 Task: nan
Action: Mouse moved to (470, 125)
Screenshot: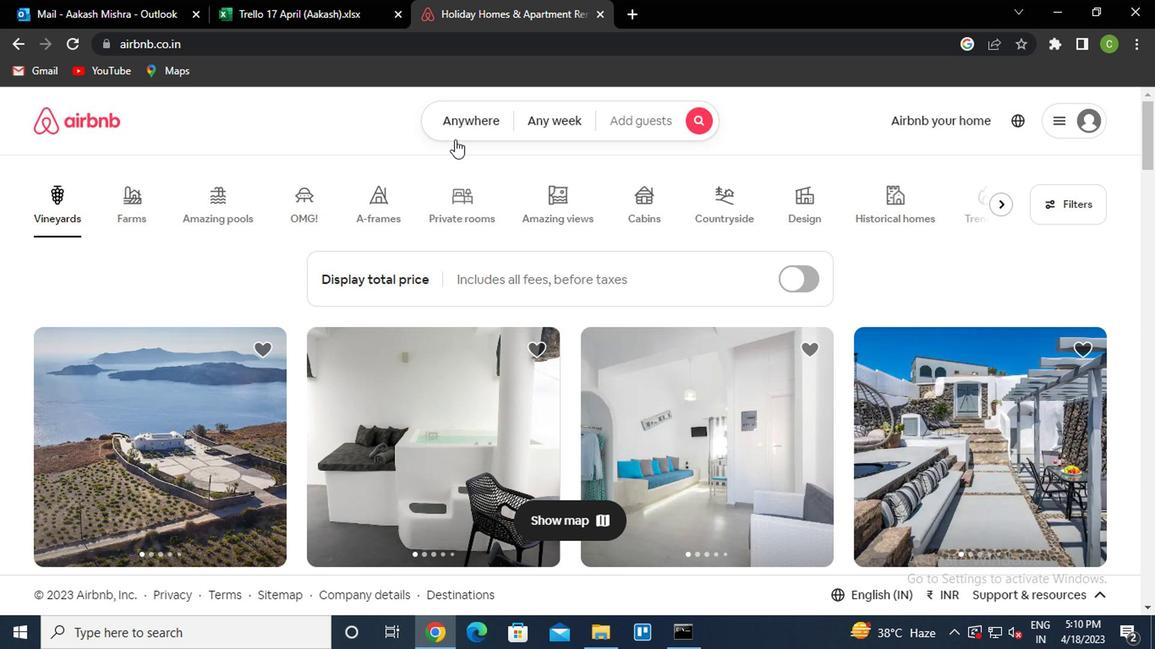 
Action: Mouse pressed left at (470, 125)
Screenshot: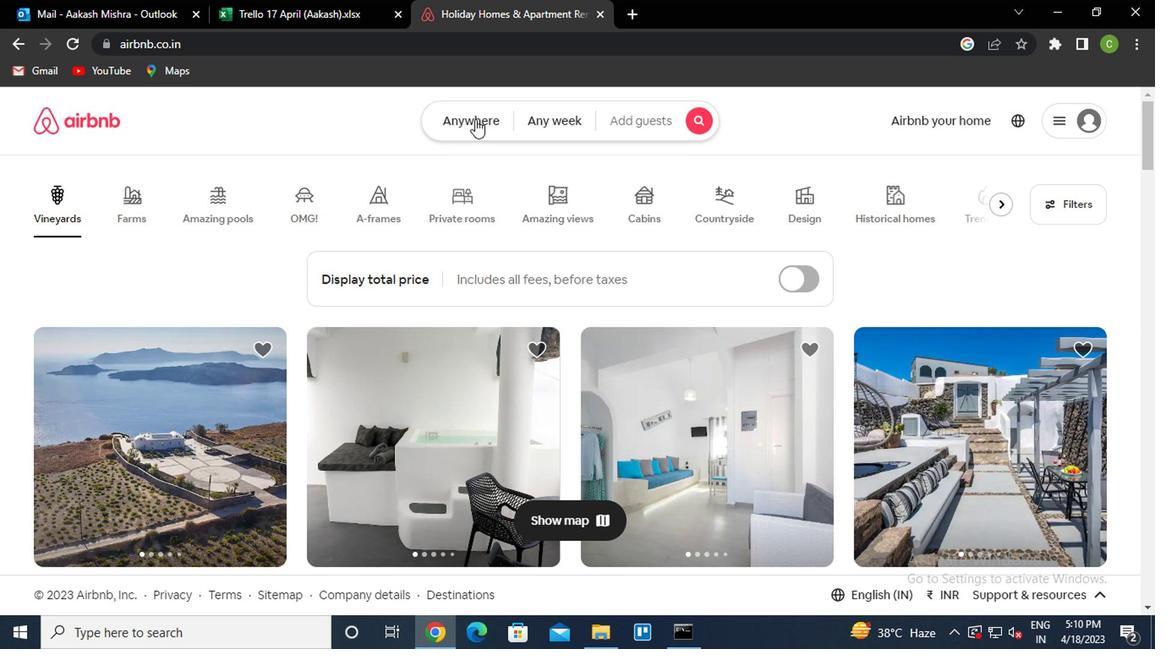 
Action: Mouse moved to (355, 194)
Screenshot: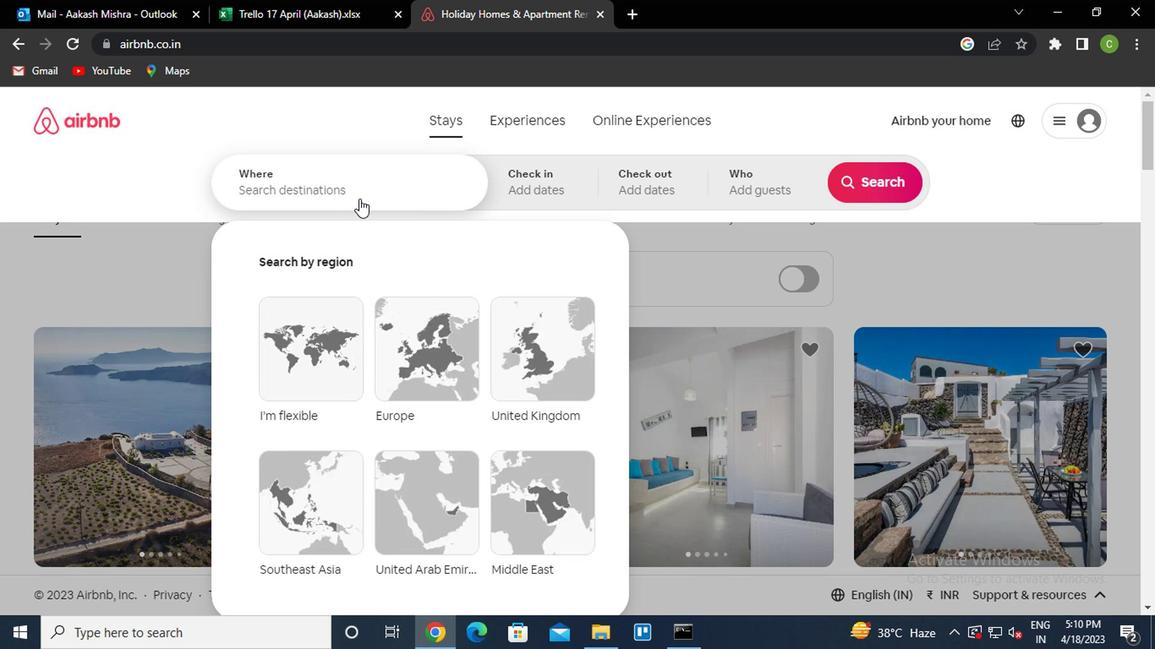 
Action: Mouse pressed left at (355, 194)
Screenshot: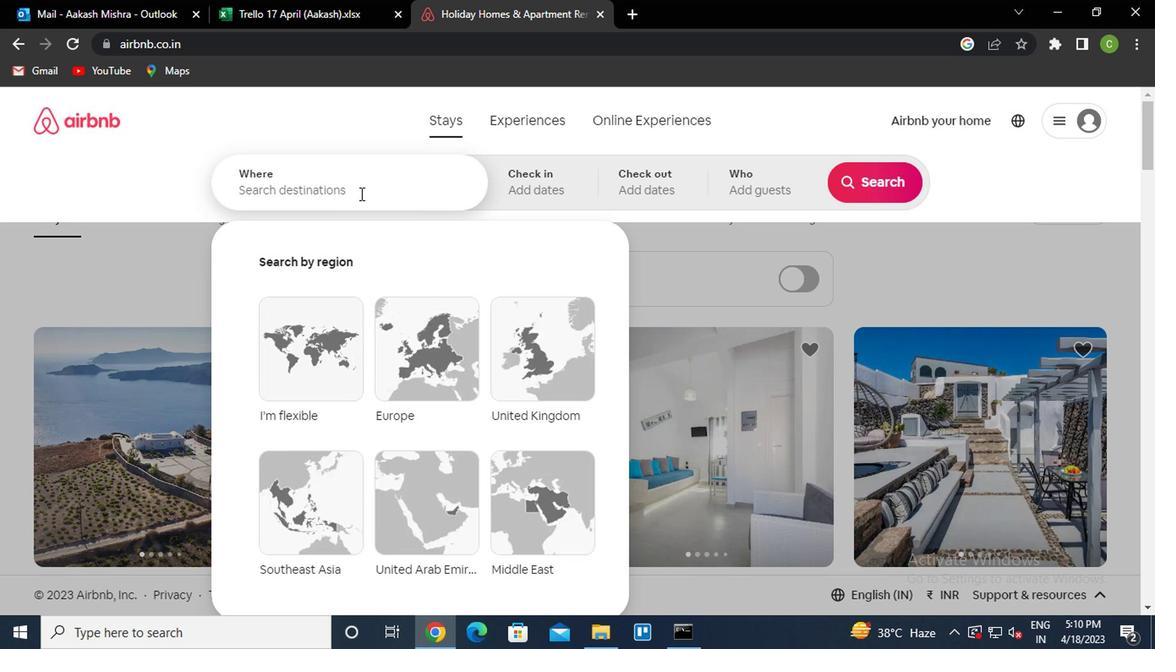 
Action: Mouse moved to (357, 198)
Screenshot: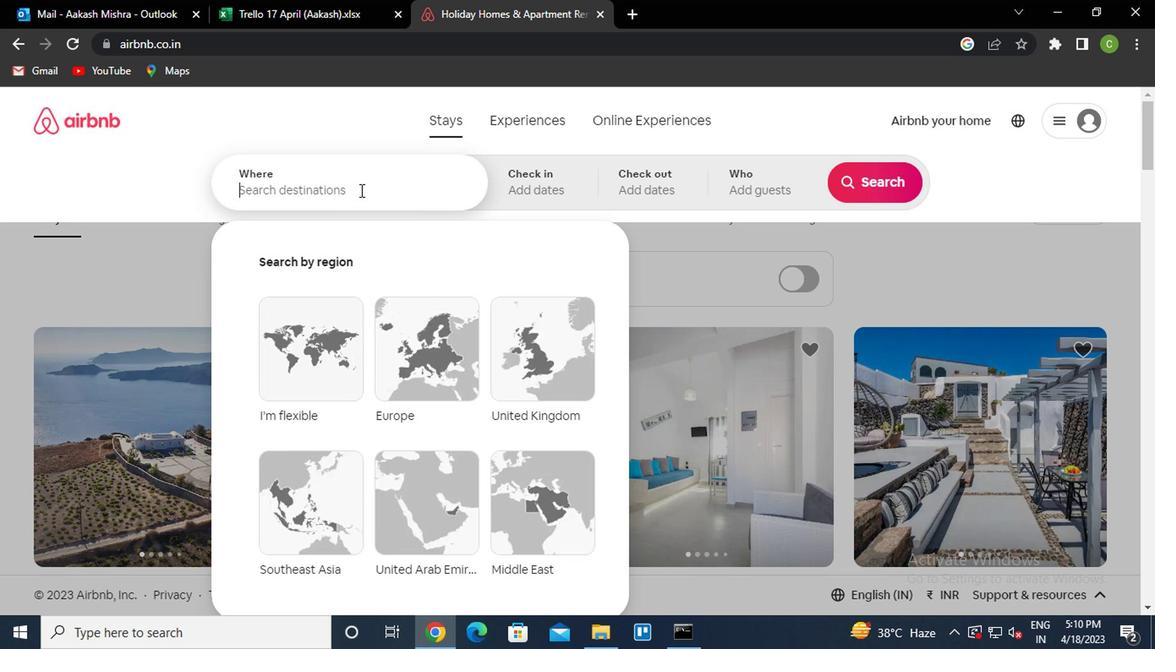 
Action: Key pressed a<Key.caps_lock>ugusto<Key.space><Key.backspace><Key.backspace><Key.backspace><Key.backspace><Key.backspace><Key.backspace><Key.backspace><Key.backspace><Key.backspace><Key.backspace><Key.backspace><Key.backspace><Key.caps_lock>b<Key.caps_lock>alsas<Key.space>brazil<Key.down><Key.enter>
Screenshot: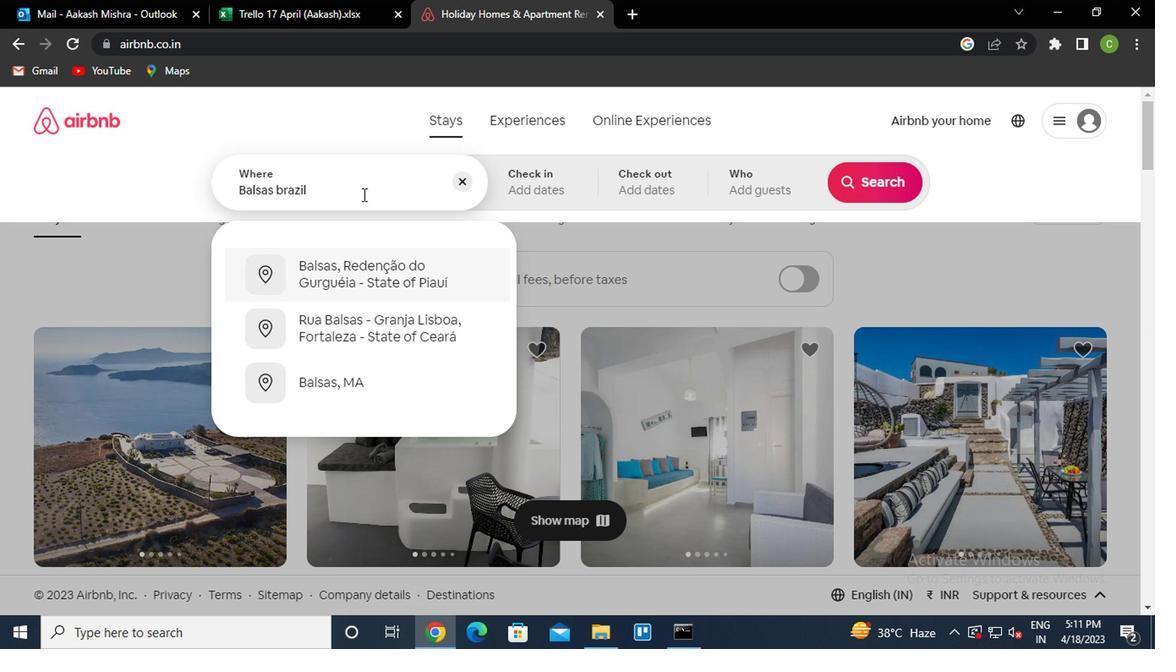 
Action: Mouse moved to (855, 316)
Screenshot: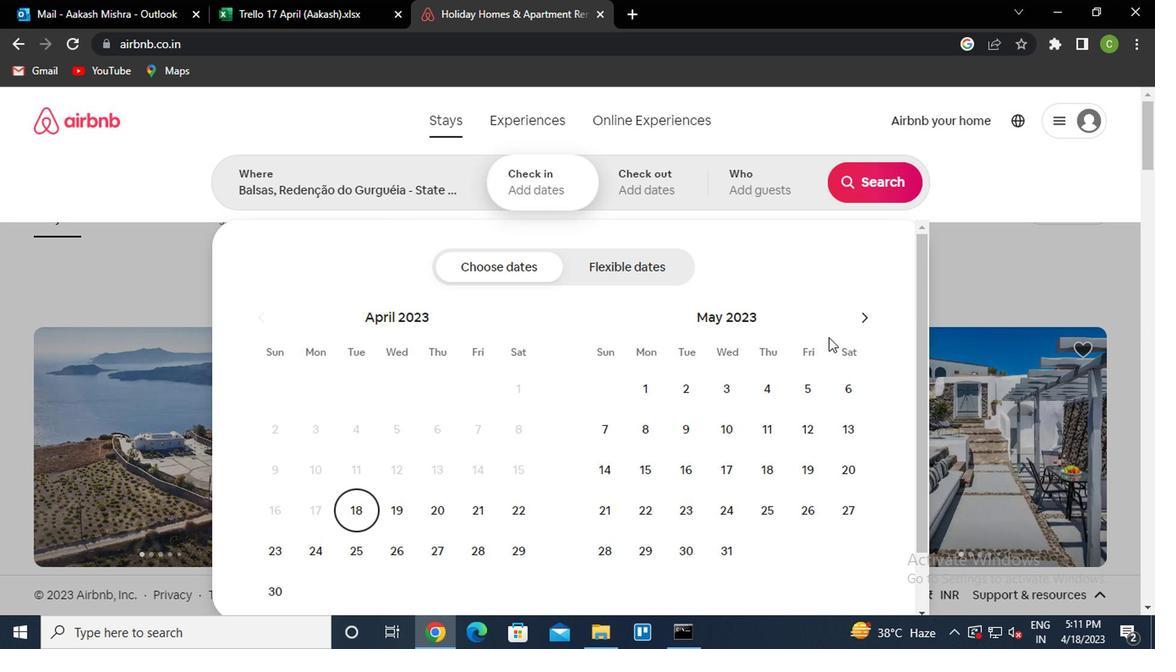 
Action: Mouse pressed left at (855, 316)
Screenshot: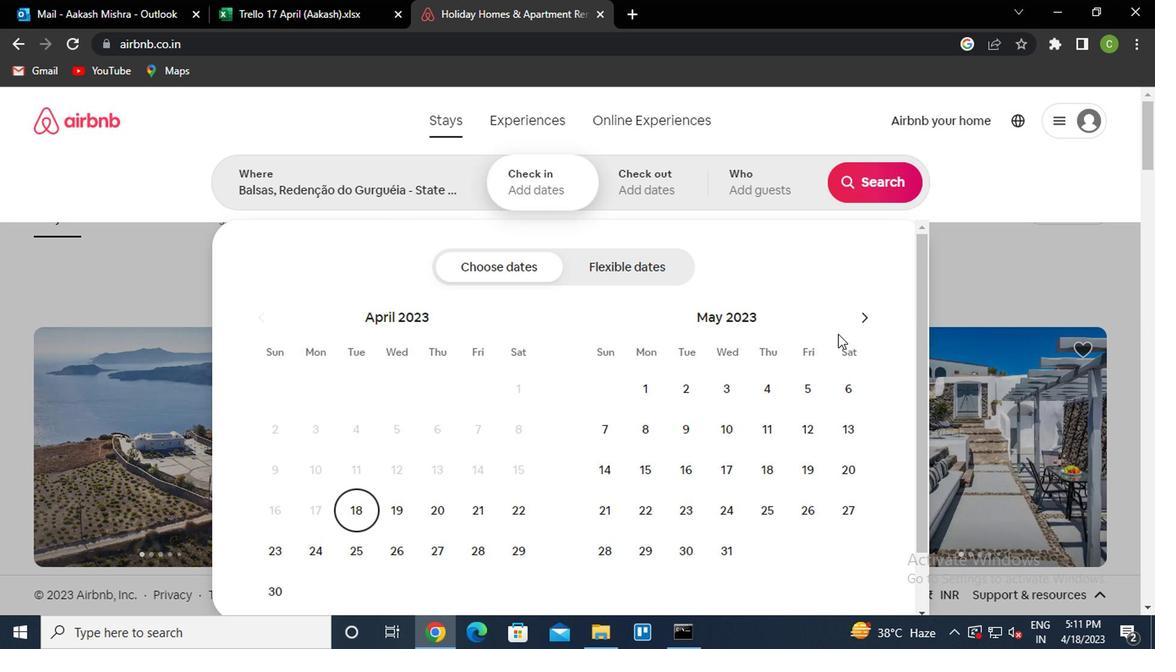 
Action: Mouse moved to (856, 315)
Screenshot: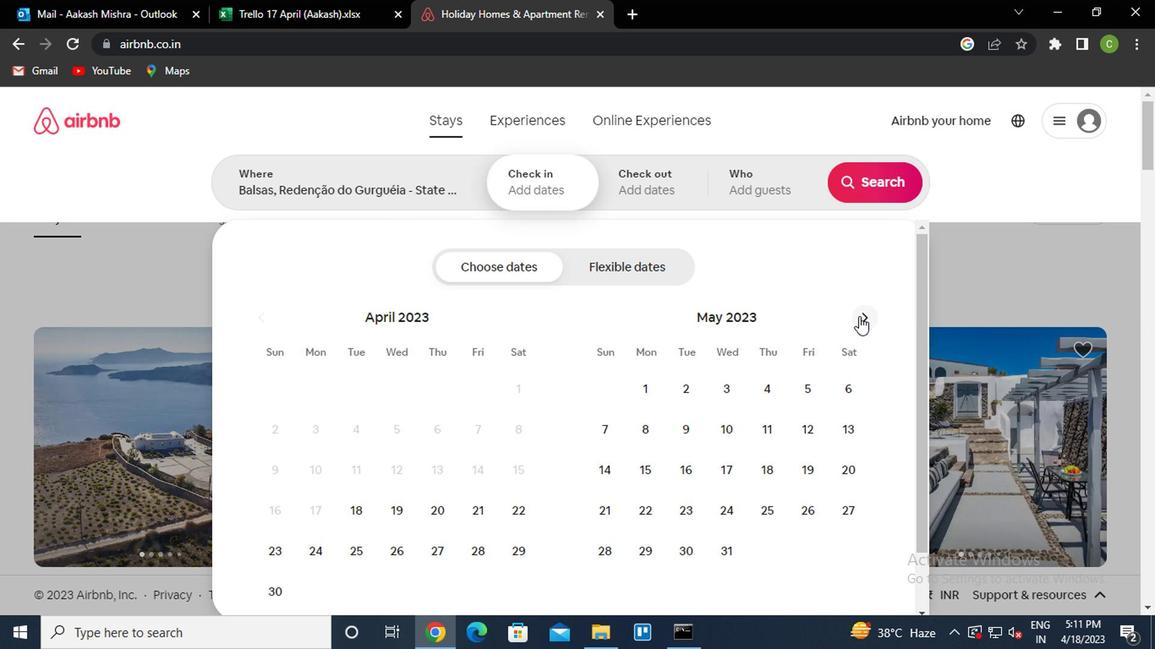 
Action: Mouse pressed left at (856, 315)
Screenshot: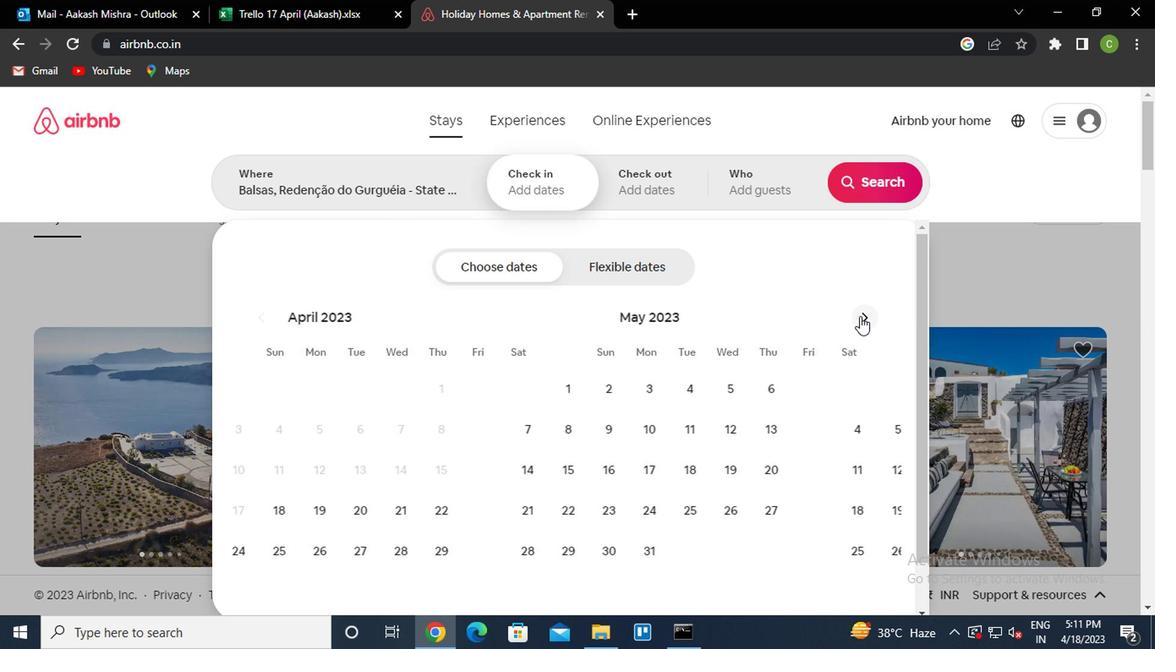 
Action: Mouse moved to (264, 317)
Screenshot: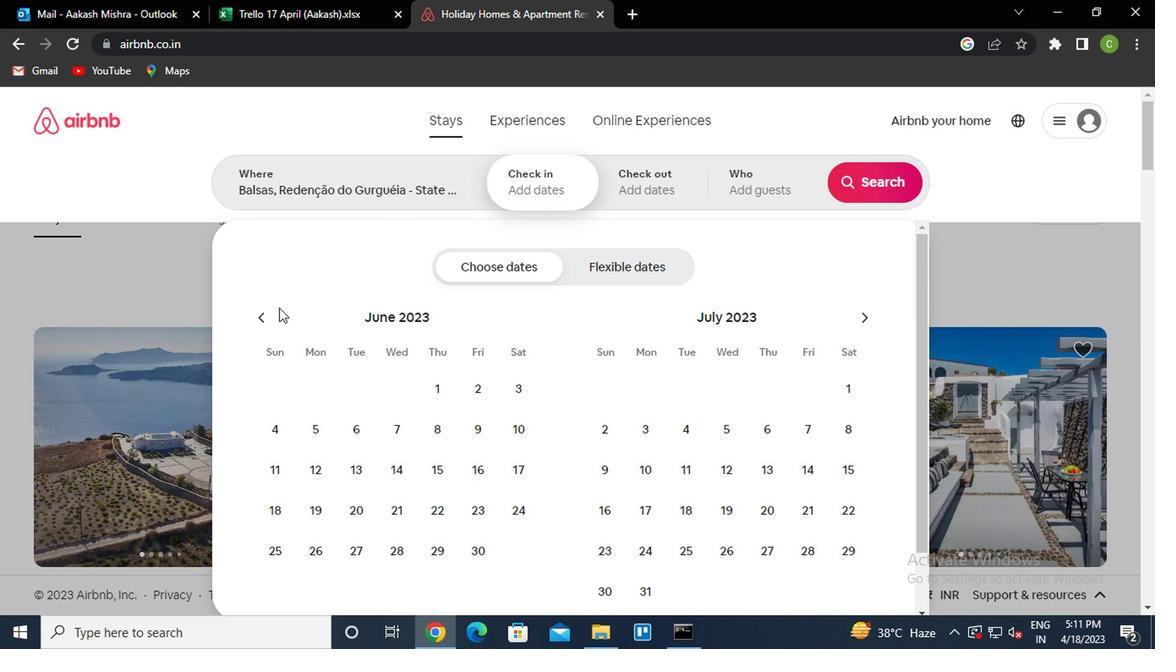 
Action: Mouse pressed left at (264, 317)
Screenshot: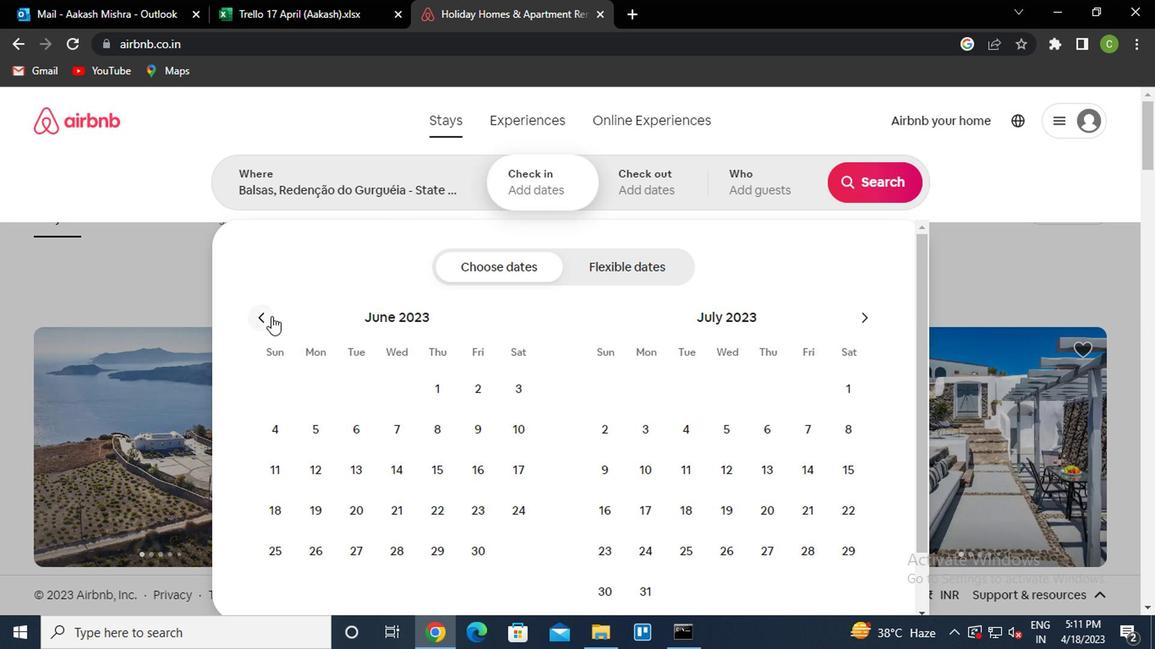 
Action: Mouse moved to (760, 388)
Screenshot: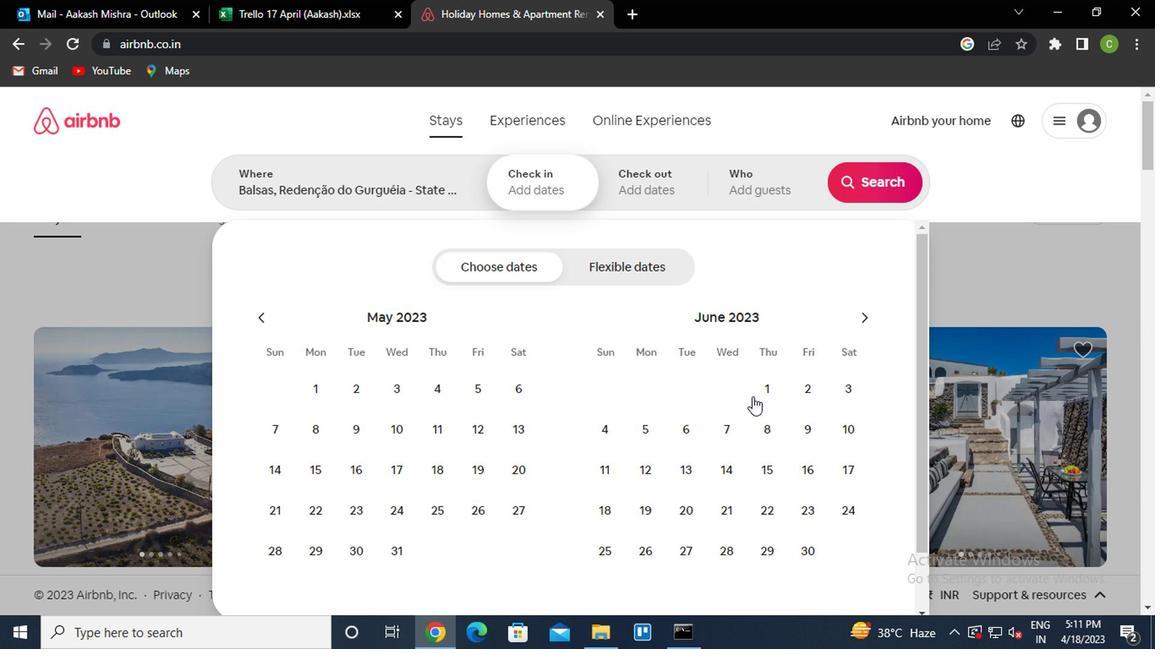 
Action: Mouse pressed left at (760, 388)
Screenshot: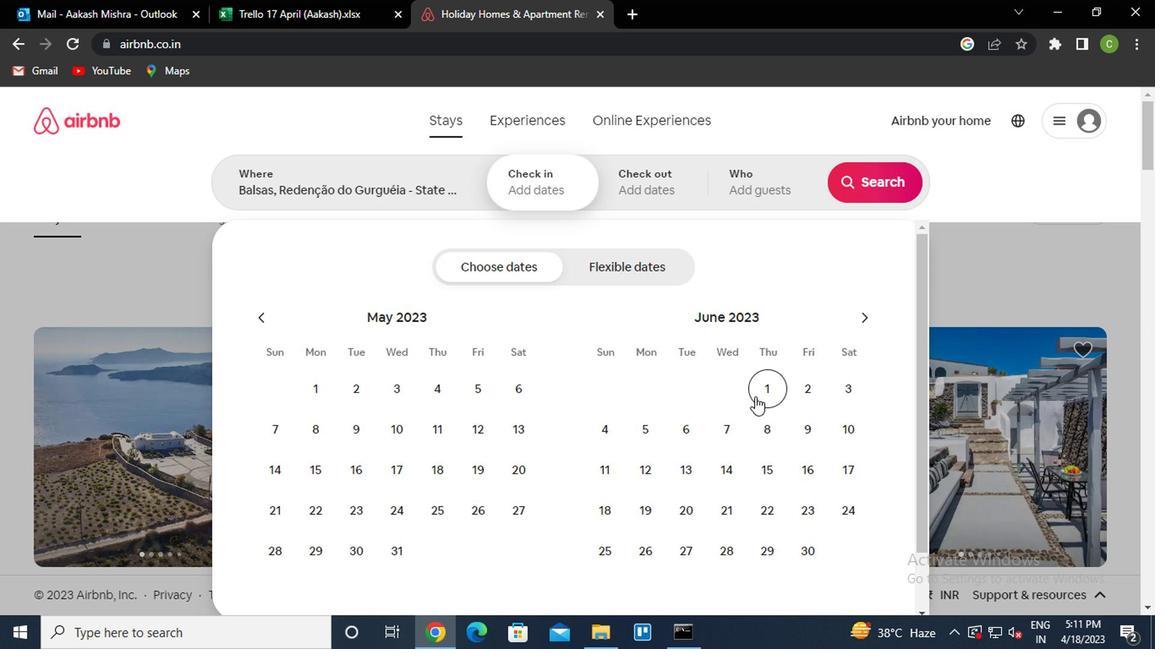 
Action: Mouse moved to (807, 428)
Screenshot: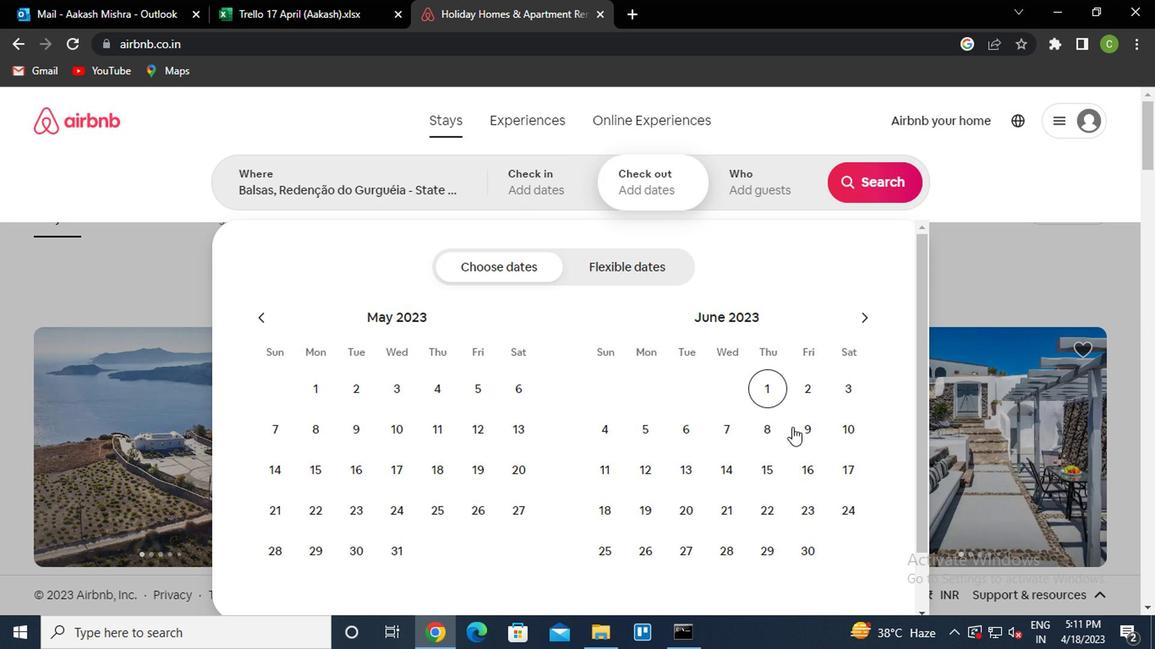 
Action: Mouse pressed left at (807, 428)
Screenshot: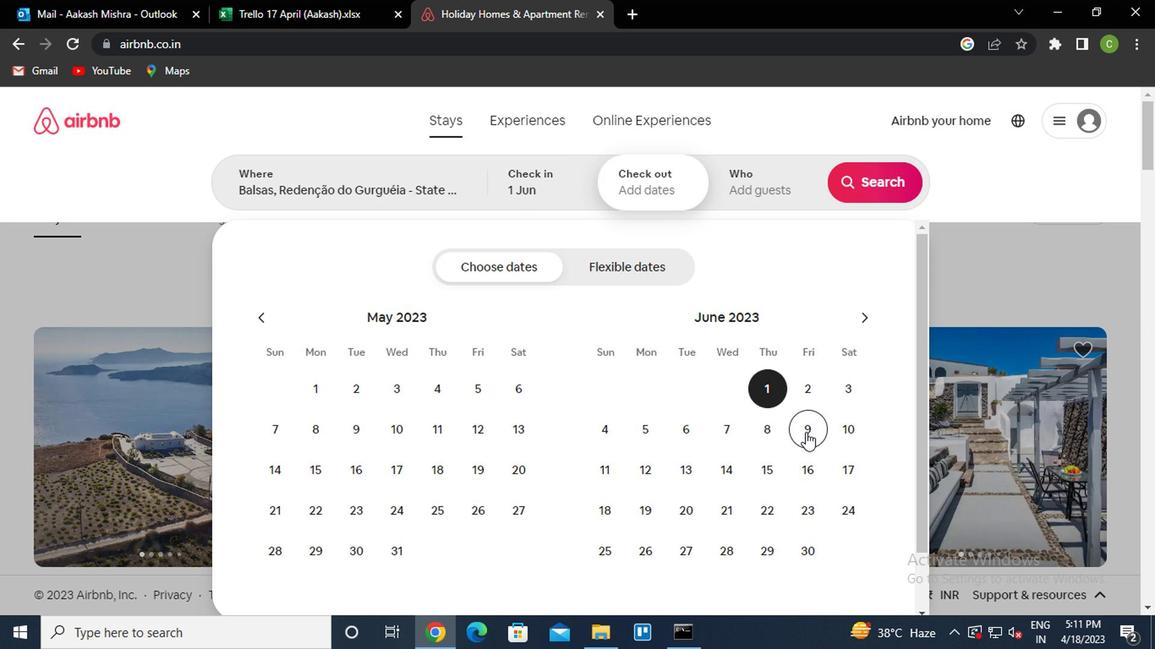 
Action: Mouse moved to (771, 191)
Screenshot: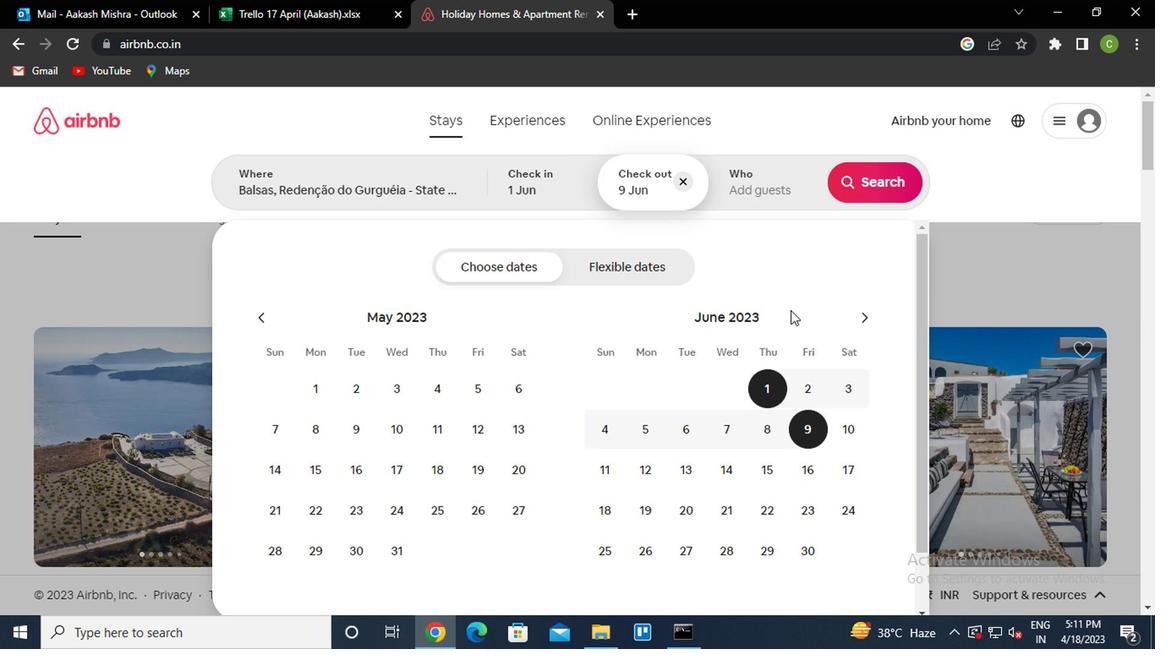 
Action: Mouse pressed left at (771, 191)
Screenshot: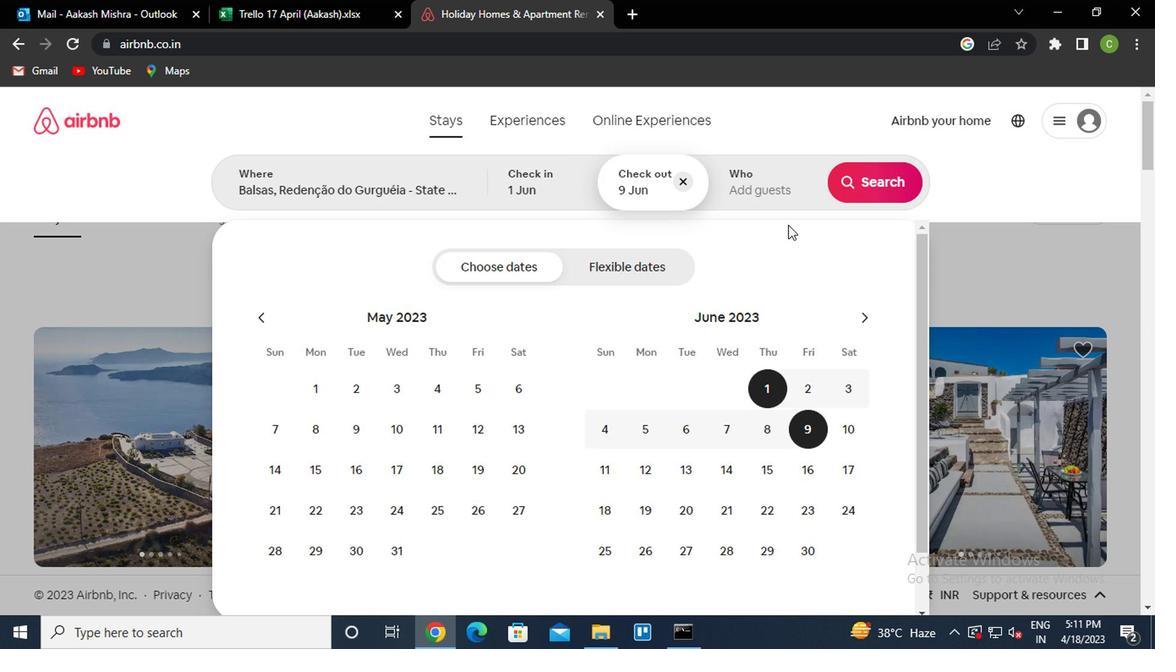 
Action: Mouse moved to (878, 276)
Screenshot: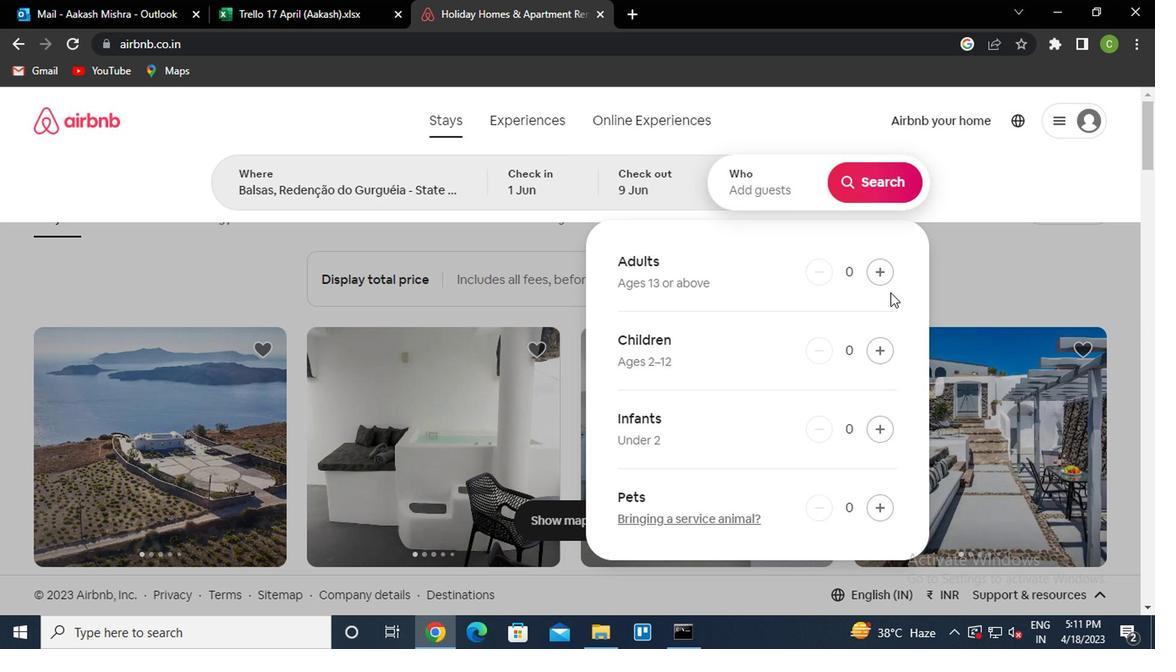 
Action: Mouse pressed left at (878, 276)
Screenshot: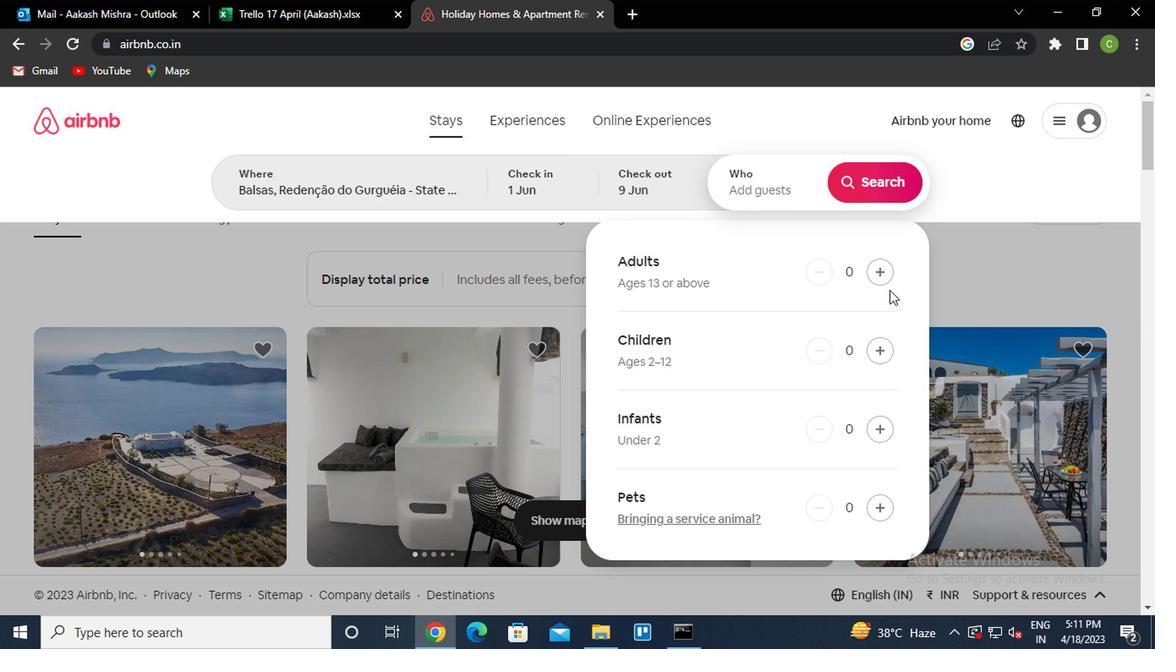 
Action: Mouse pressed left at (878, 276)
Screenshot: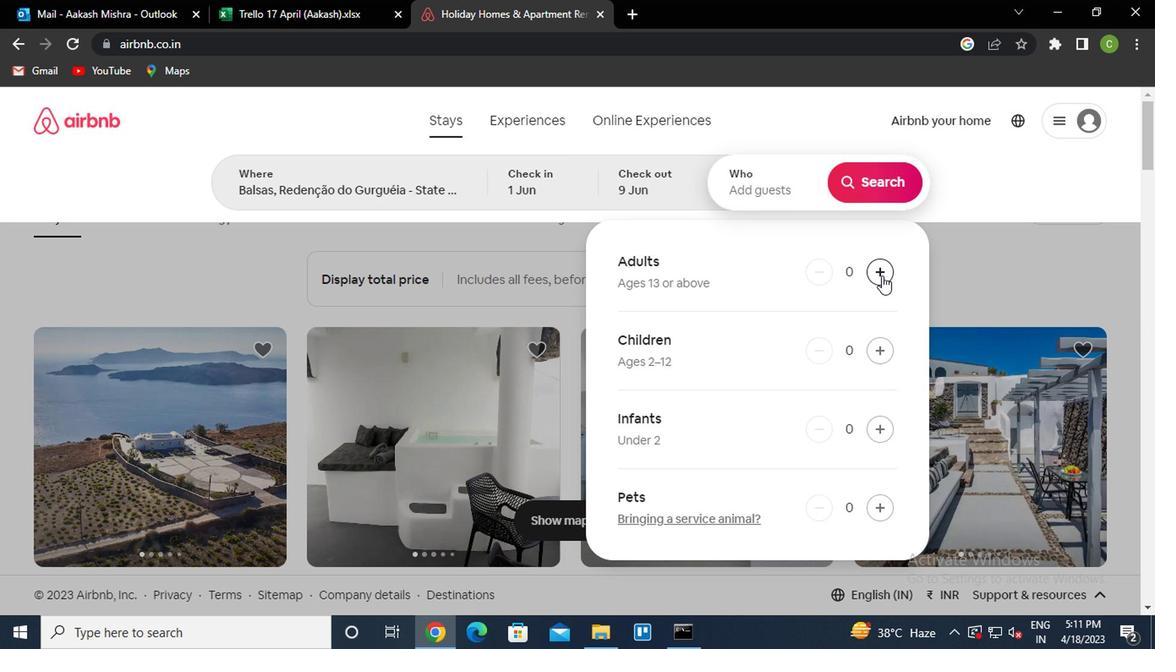 
Action: Mouse pressed left at (878, 276)
Screenshot: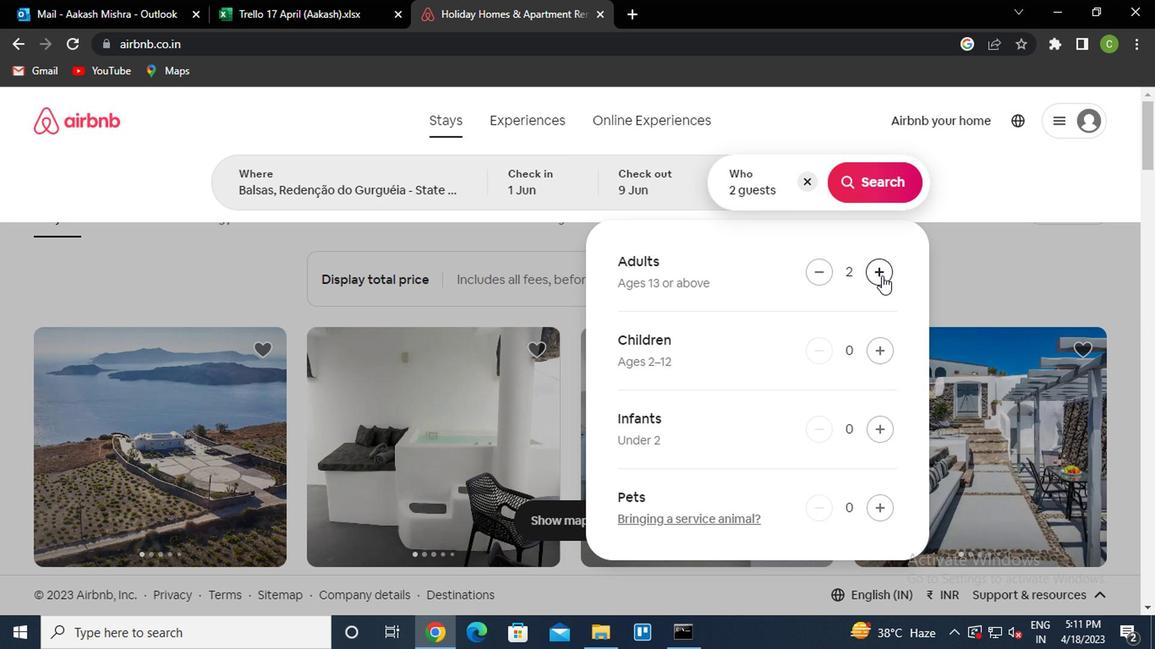 
Action: Mouse pressed left at (878, 276)
Screenshot: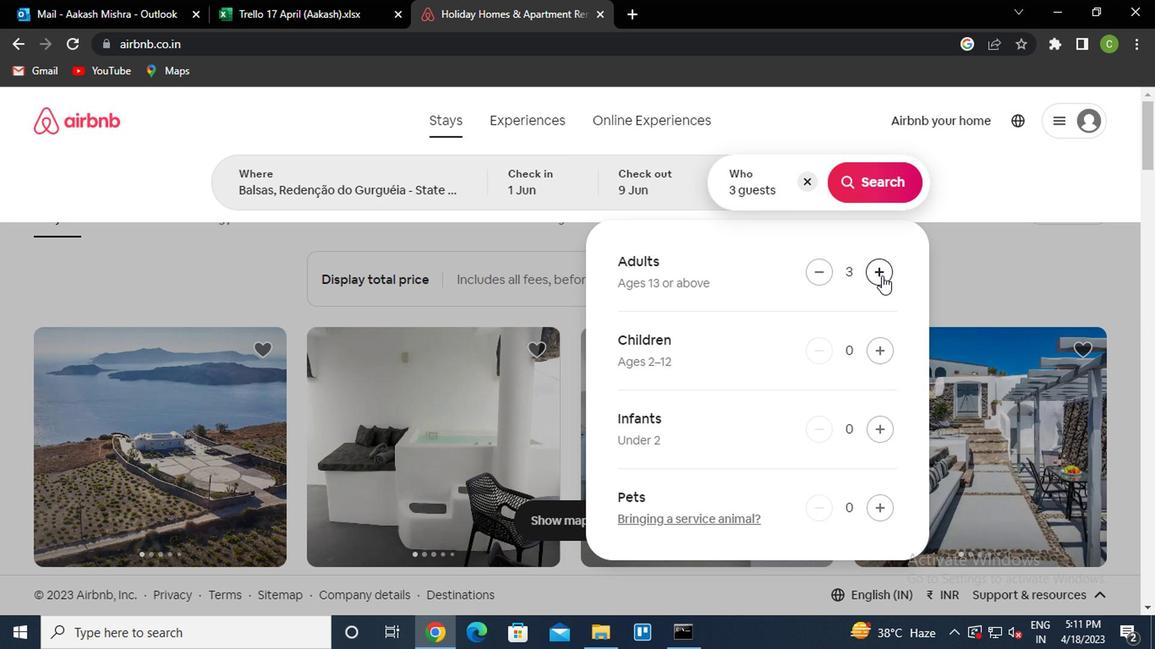 
Action: Mouse moved to (994, 279)
Screenshot: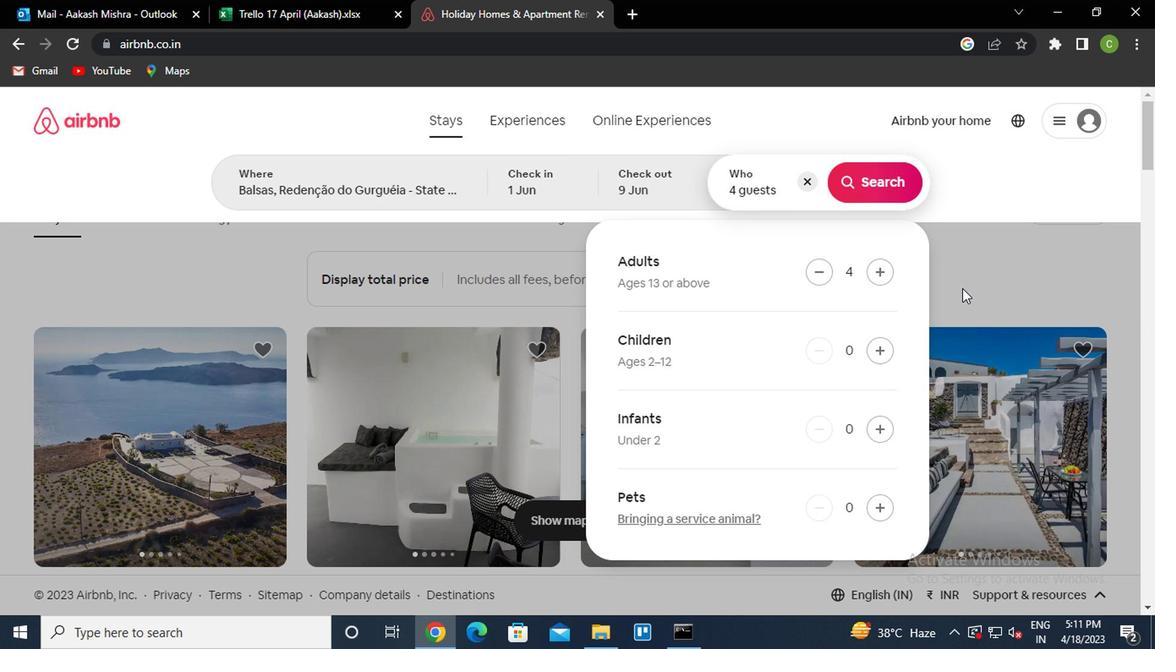 
Action: Mouse pressed left at (994, 279)
Screenshot: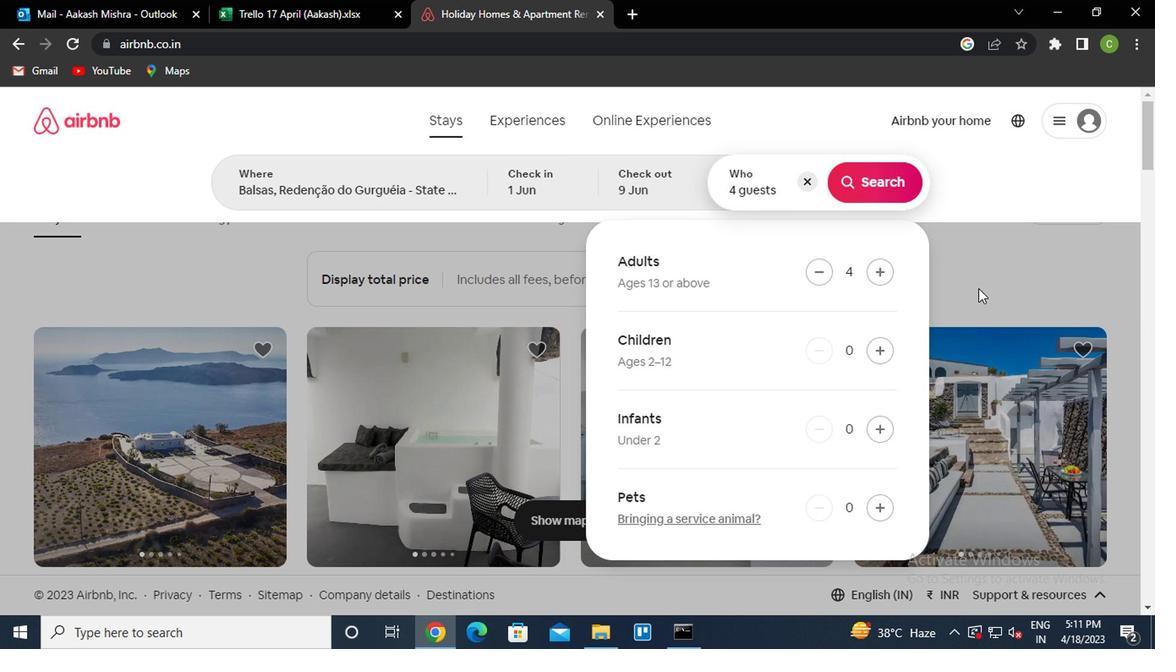 
Action: Mouse moved to (1091, 223)
Screenshot: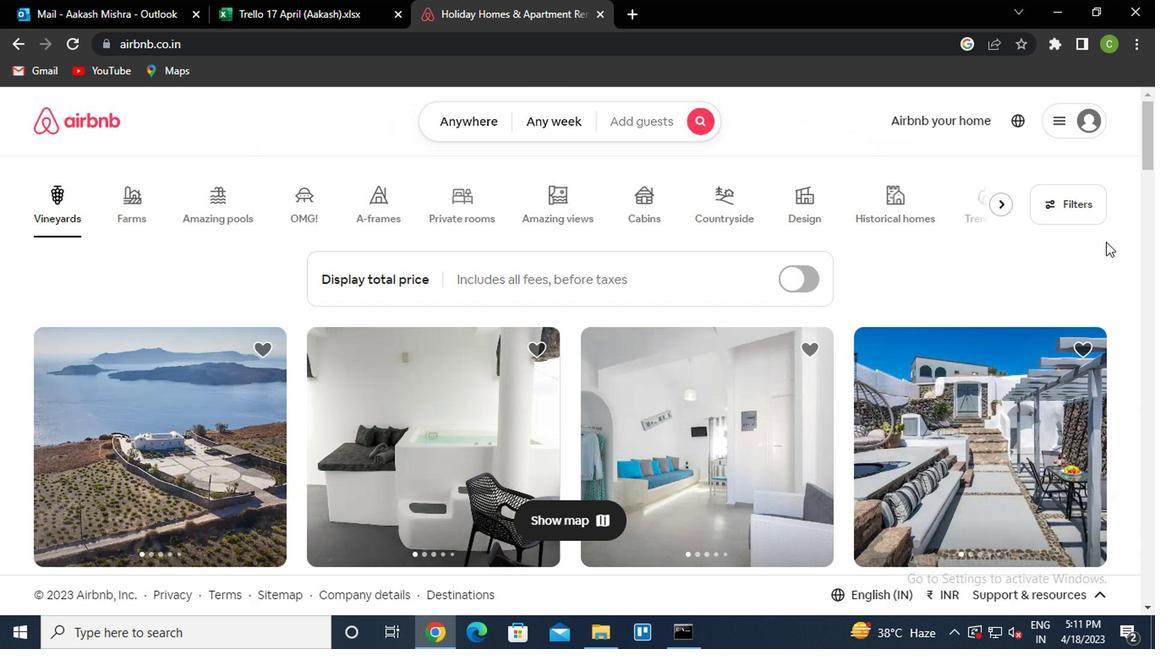 
Action: Mouse pressed left at (1091, 223)
Screenshot: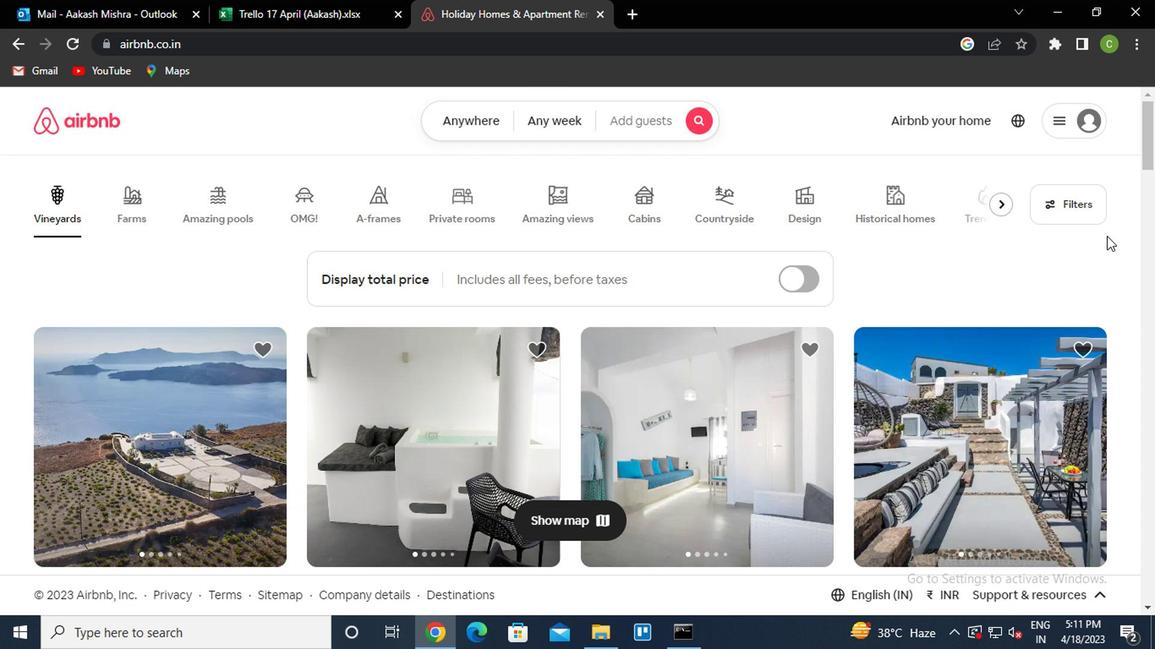 
Action: Mouse moved to (355, 402)
Screenshot: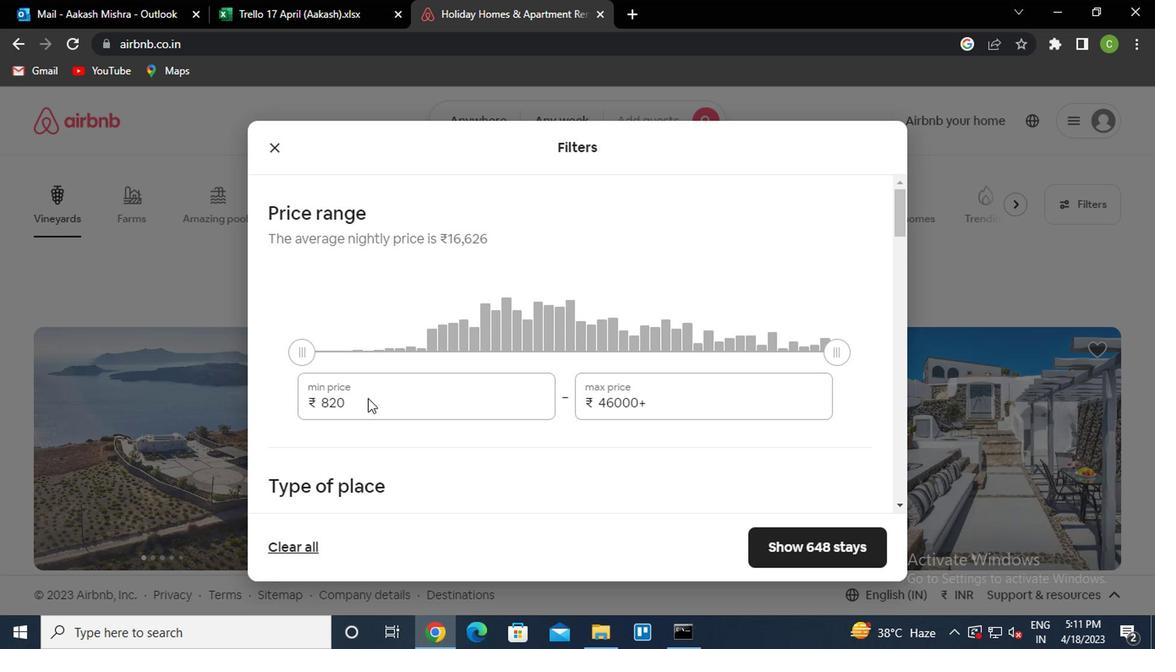 
Action: Mouse pressed left at (355, 402)
Screenshot: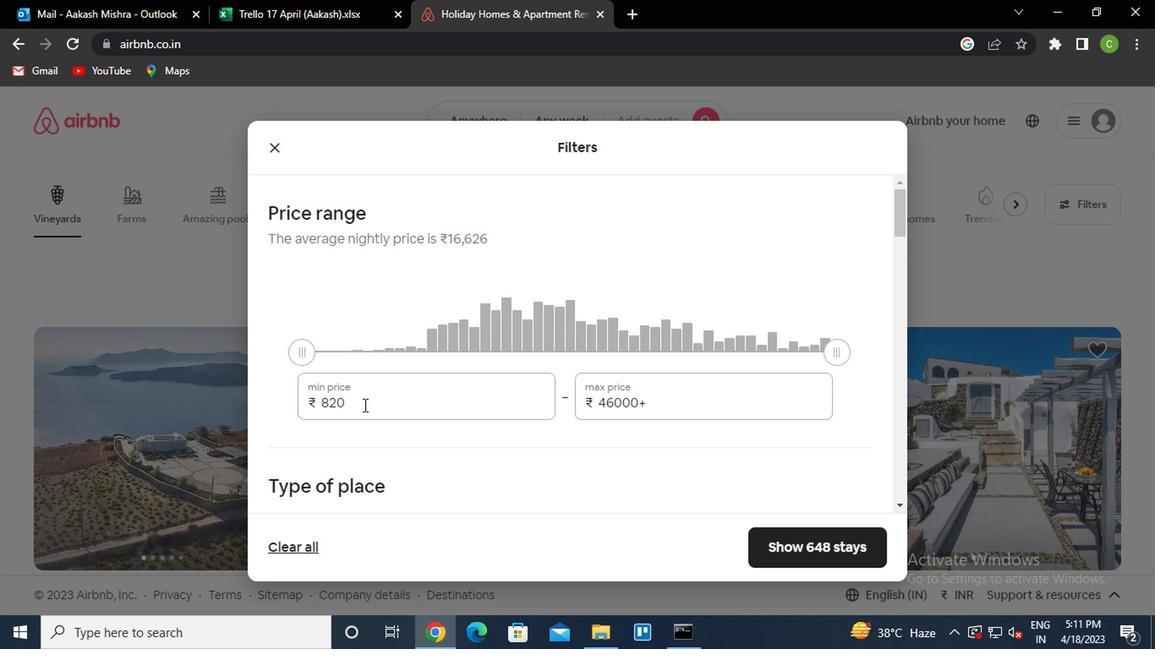 
Action: Key pressed <Key.backspace><Key.backspace><Key.backspace><Key.backspace>6000<Key.tab>12000<Key.backspace><Key.backspace><Key.backspace><Key.backspace><Key.backspace><Key.backspace><Key.backspace><Key.backspace><Key.backspace><Key.backspace><Key.backspace><Key.backspace><Key.backspace><Key.backspace><Key.backspace><Key.backspace><Key.backspace>12000
Screenshot: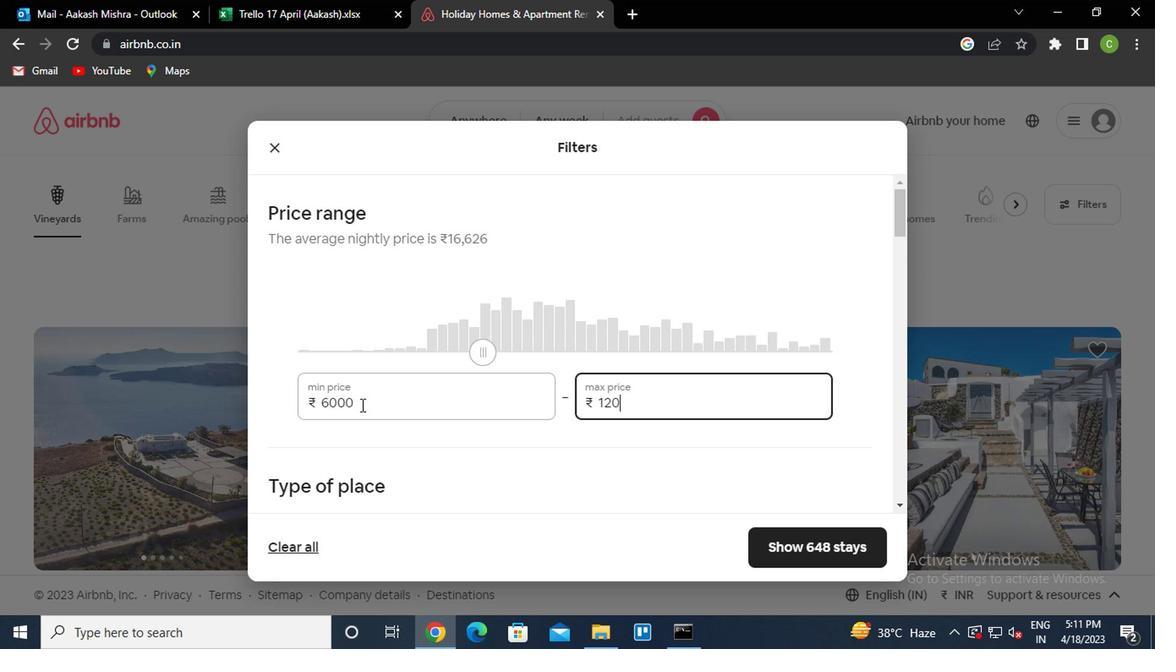 
Action: Mouse moved to (404, 453)
Screenshot: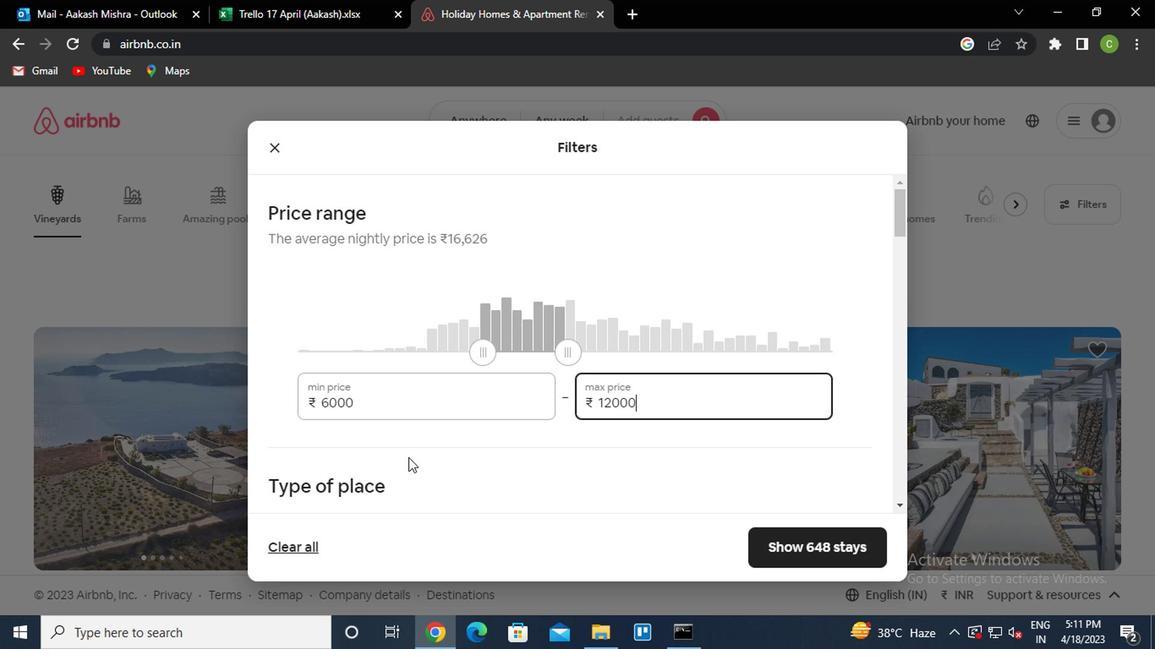 
Action: Mouse scrolled (404, 452) with delta (0, 0)
Screenshot: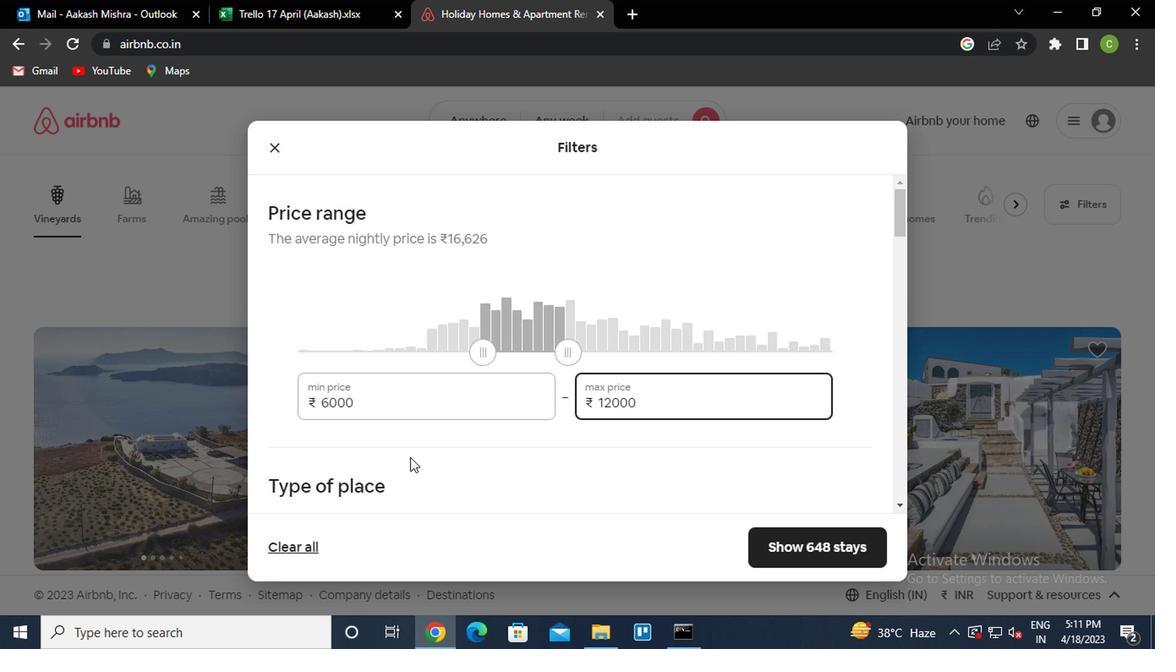 
Action: Mouse scrolled (404, 452) with delta (0, 0)
Screenshot: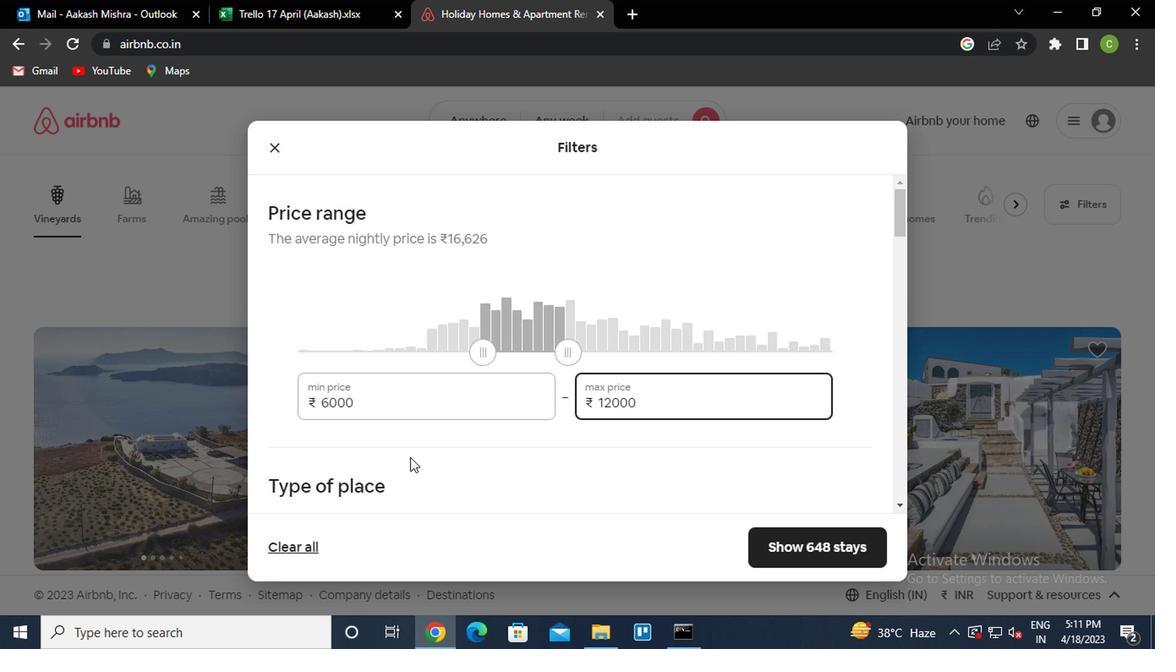 
Action: Mouse moved to (400, 457)
Screenshot: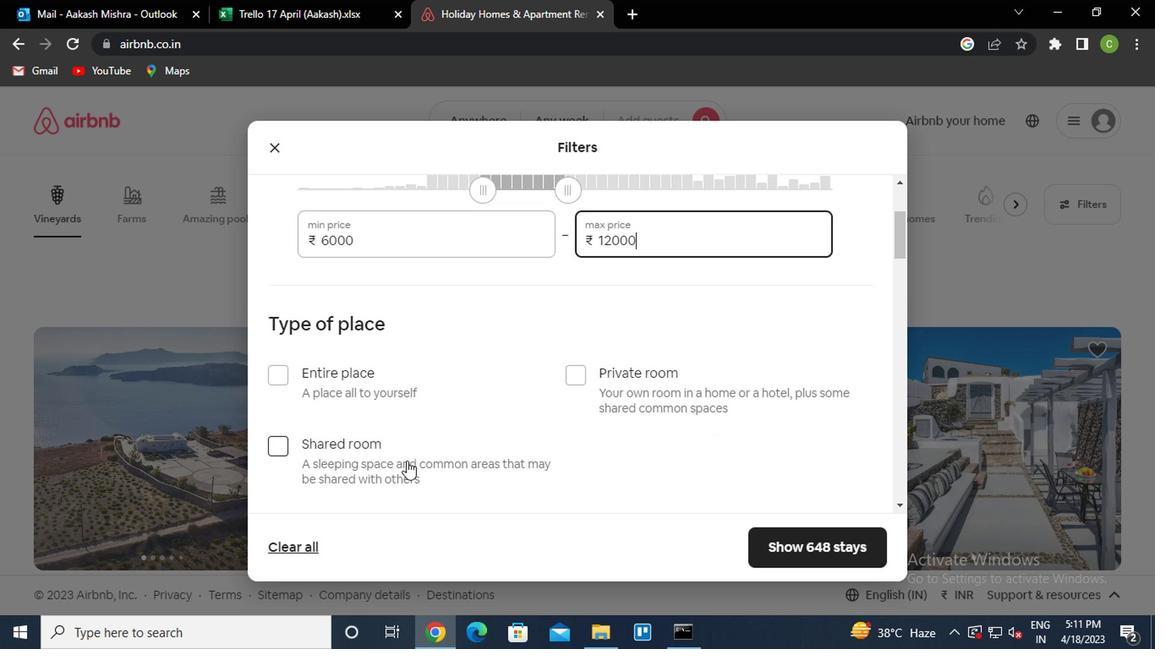 
Action: Mouse scrolled (400, 456) with delta (0, 0)
Screenshot: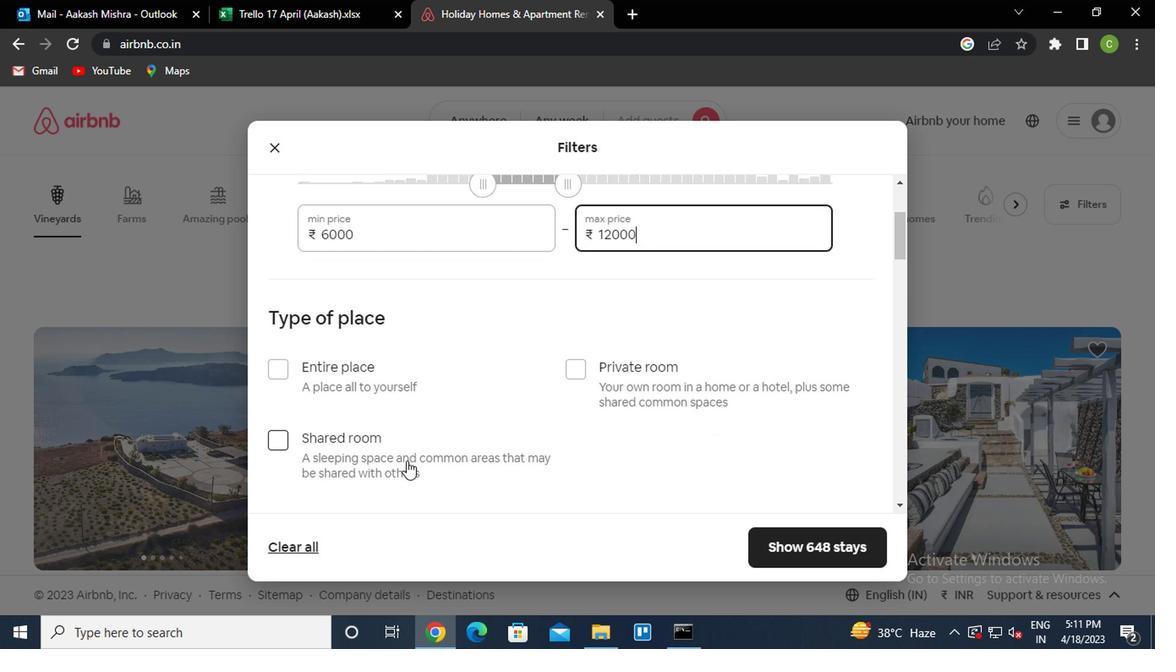 
Action: Mouse moved to (348, 301)
Screenshot: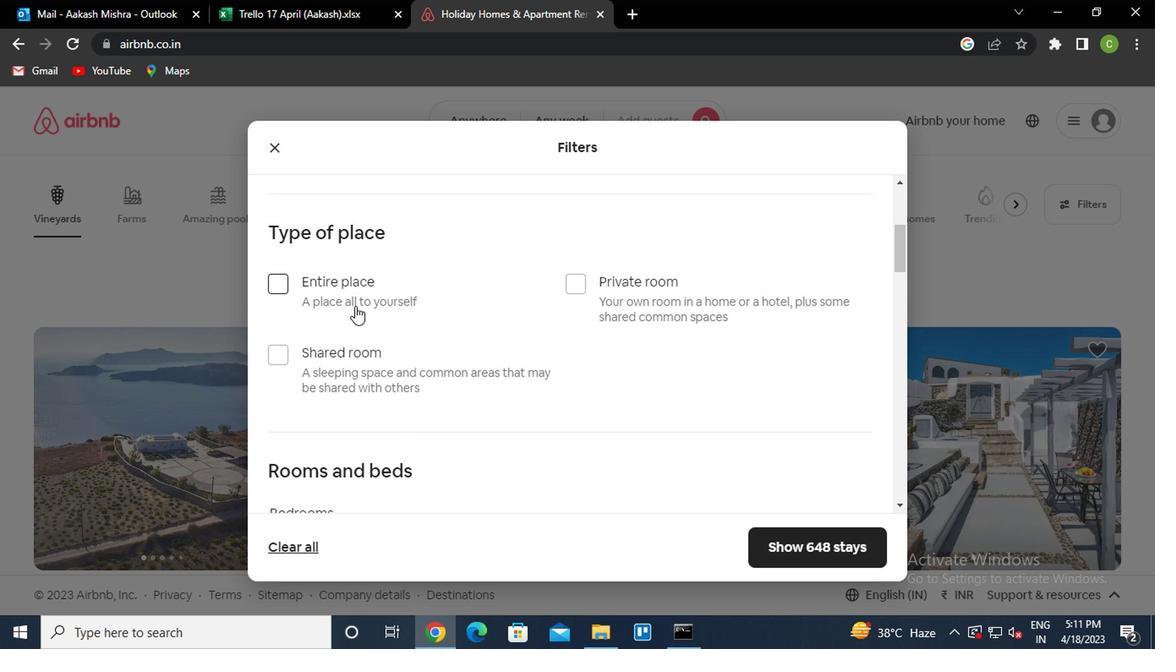 
Action: Mouse pressed left at (348, 301)
Screenshot: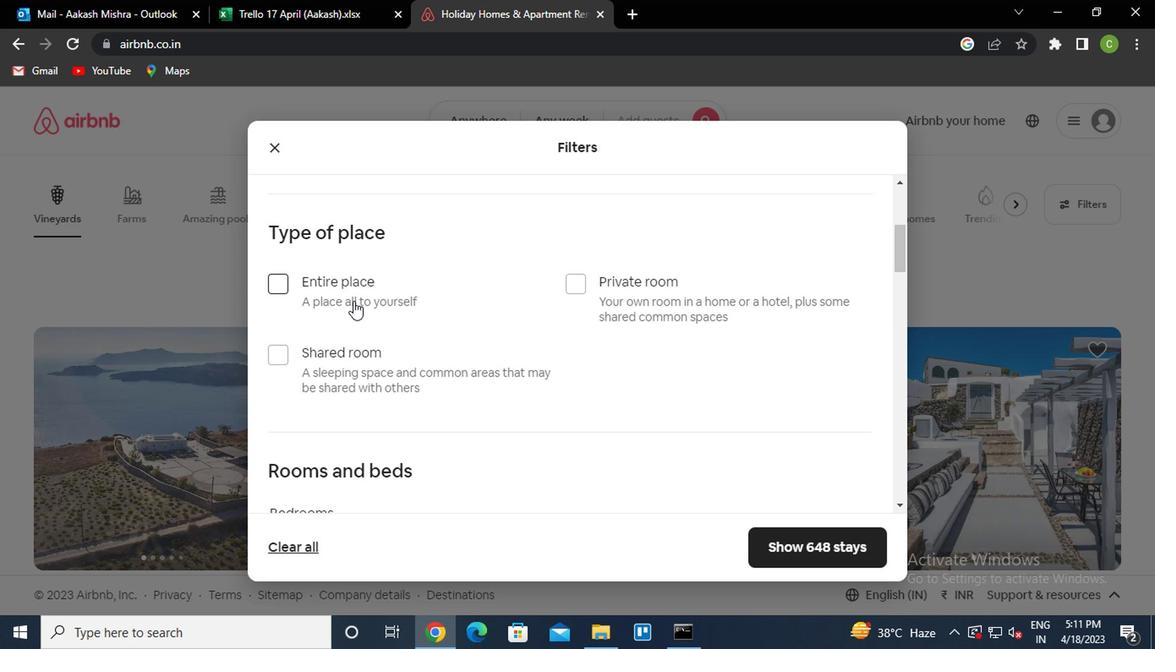 
Action: Mouse moved to (385, 419)
Screenshot: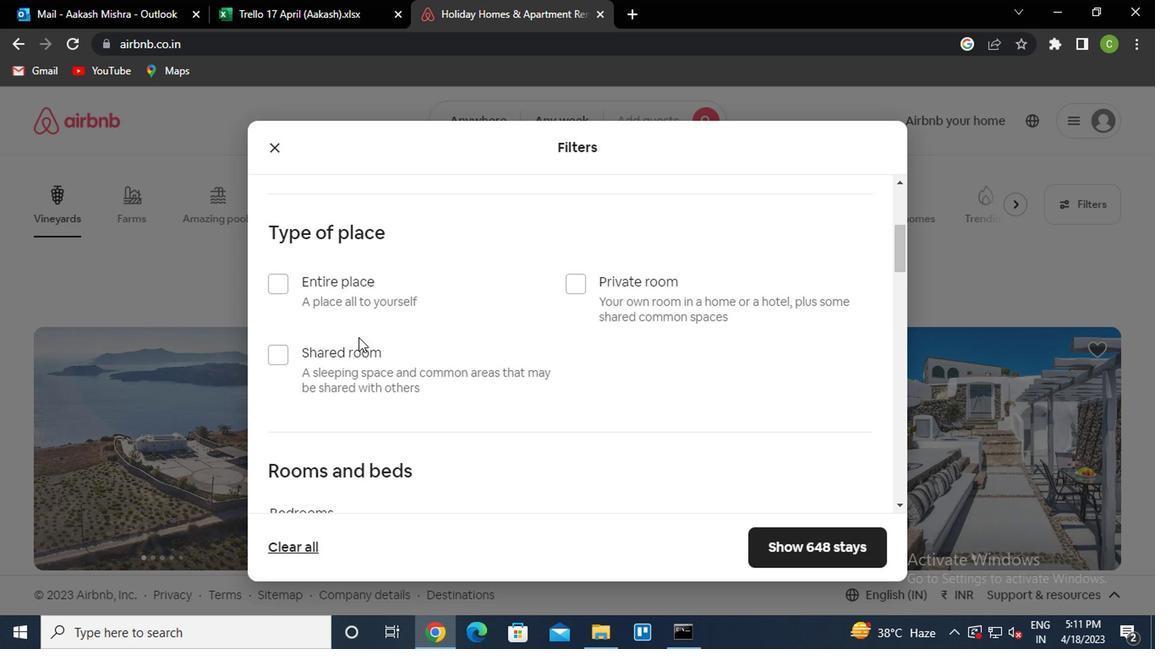 
Action: Mouse scrolled (385, 418) with delta (0, 0)
Screenshot: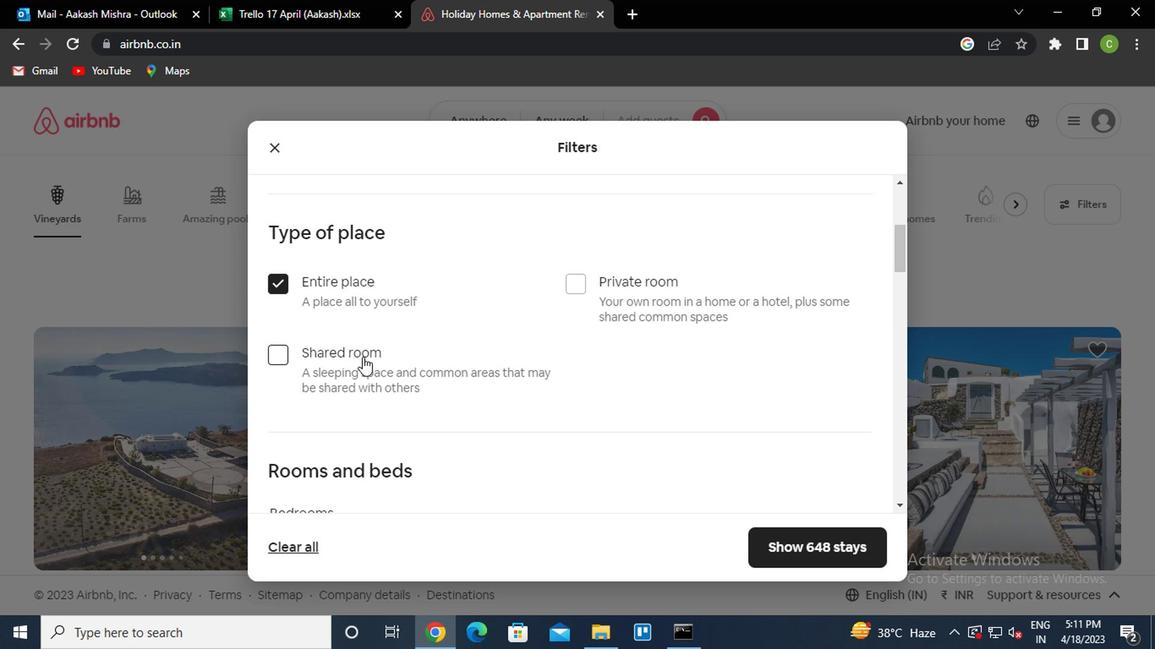 
Action: Mouse scrolled (385, 418) with delta (0, 0)
Screenshot: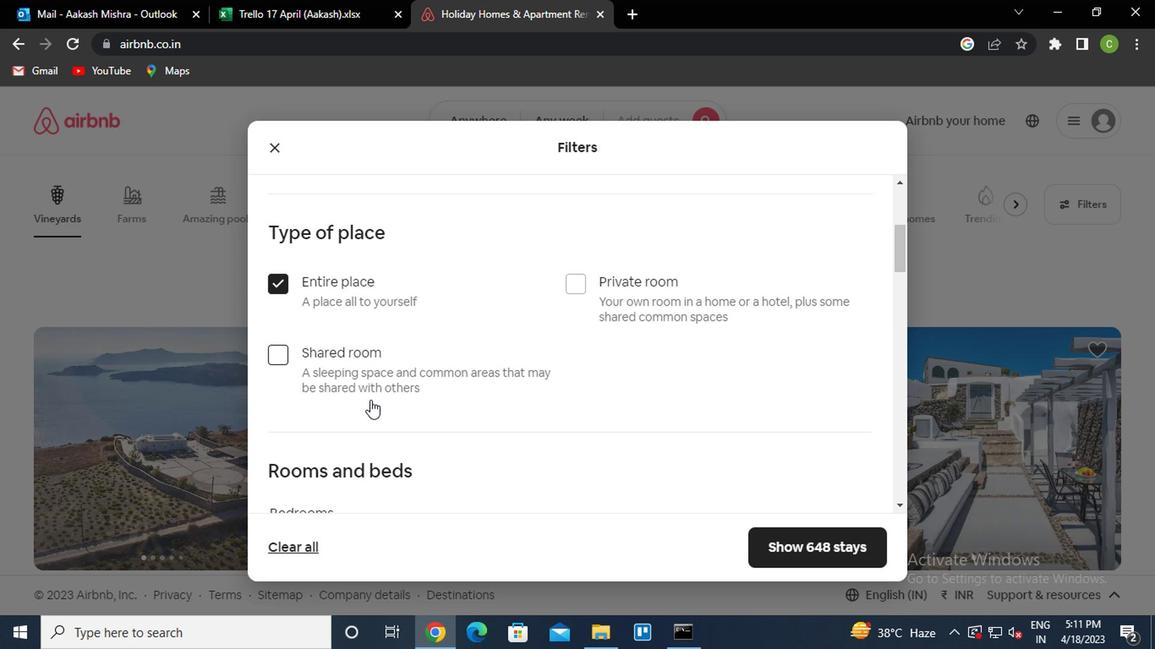 
Action: Mouse moved to (417, 391)
Screenshot: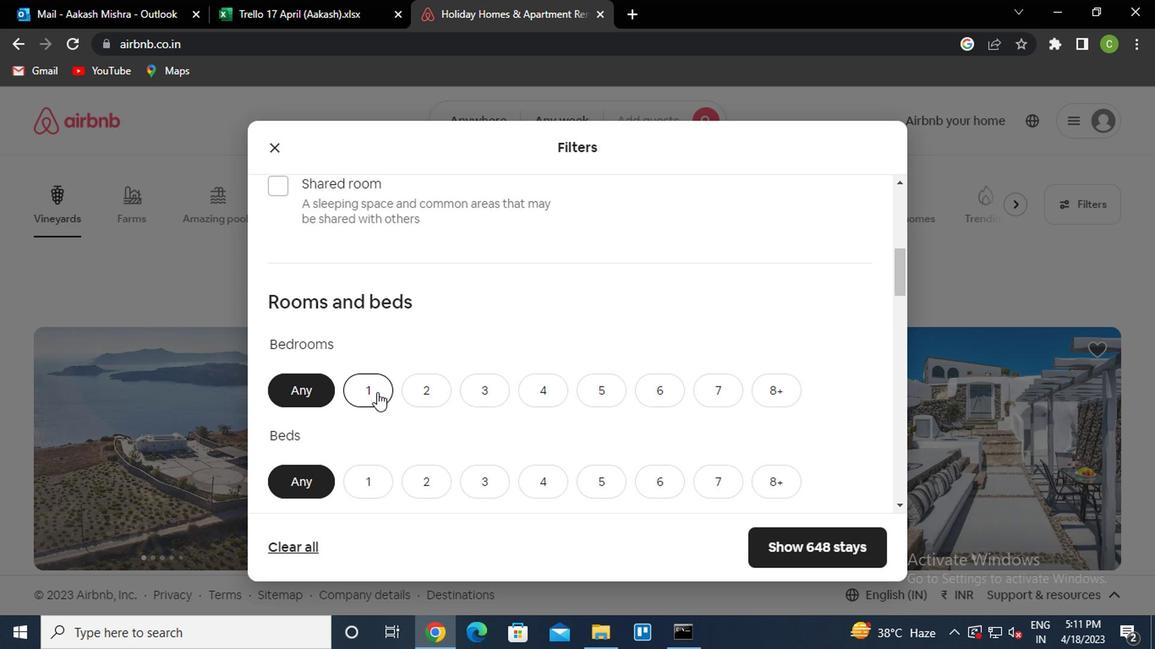 
Action: Mouse pressed left at (417, 391)
Screenshot: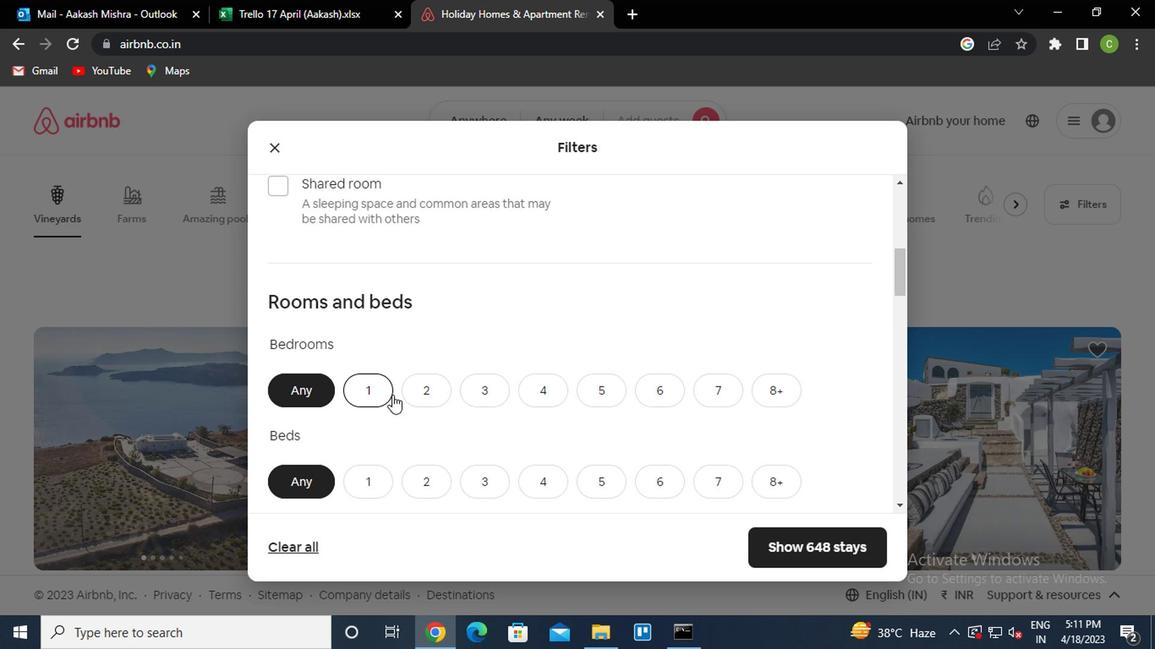 
Action: Mouse scrolled (417, 391) with delta (0, 0)
Screenshot: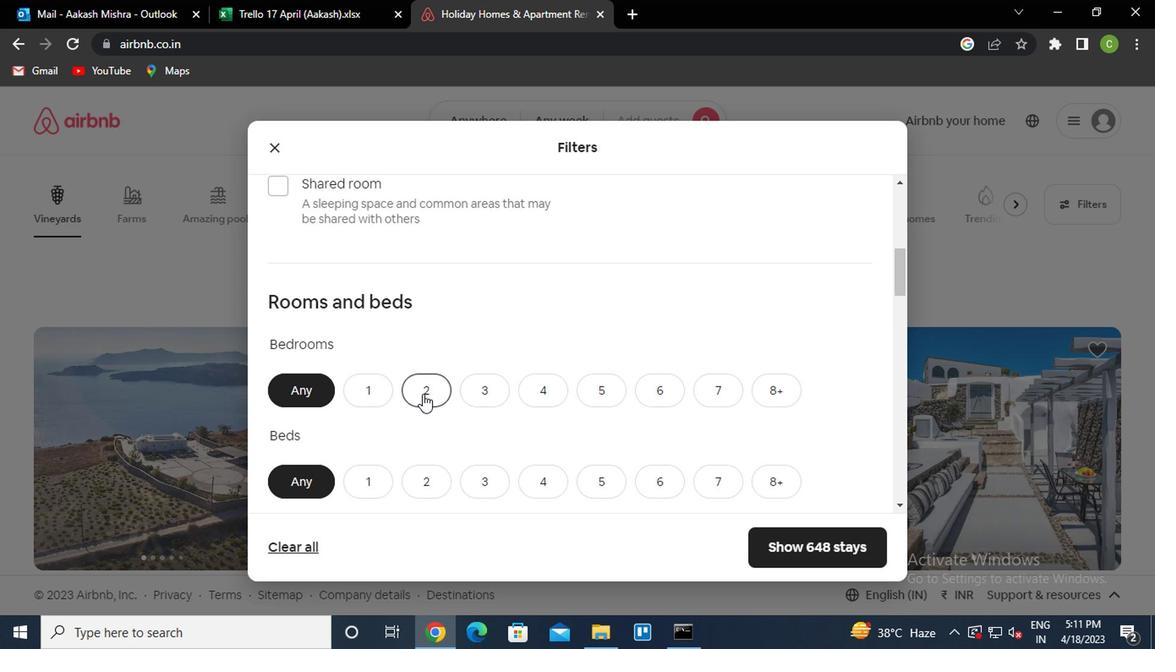 
Action: Mouse scrolled (417, 391) with delta (0, 0)
Screenshot: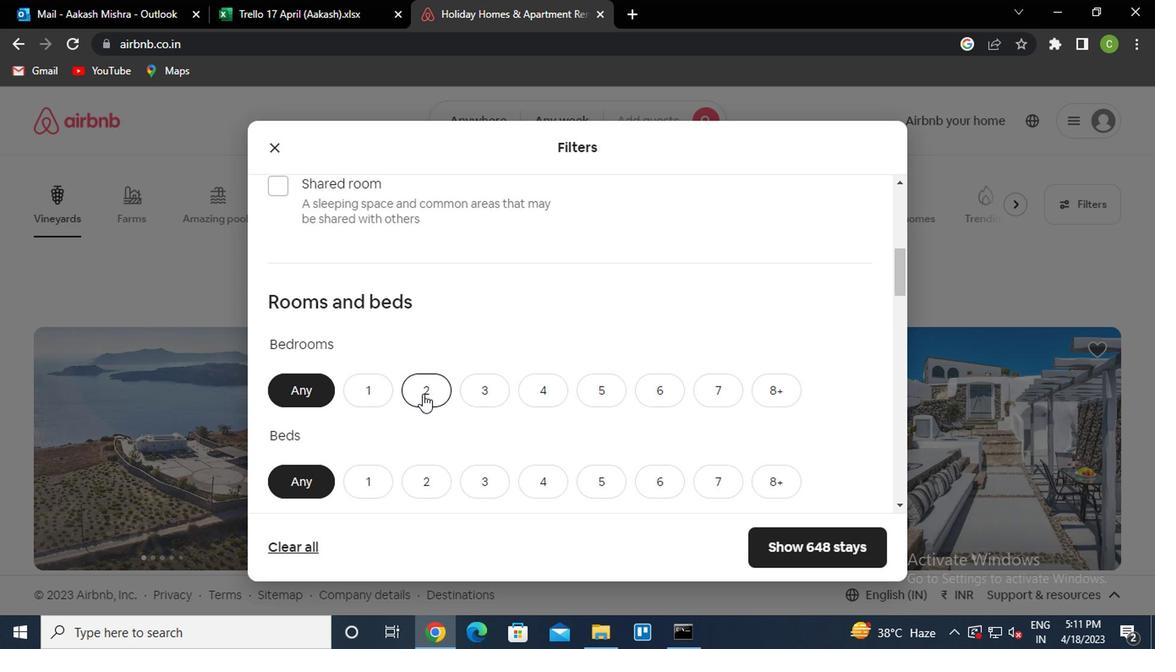
Action: Mouse moved to (423, 329)
Screenshot: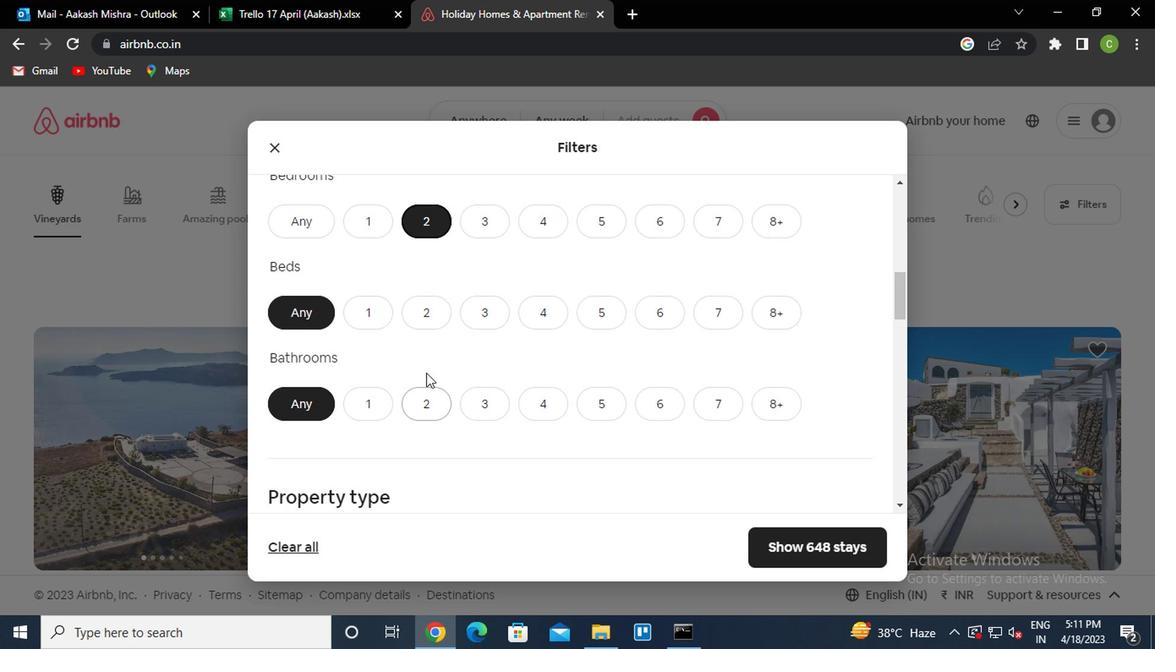 
Action: Mouse pressed left at (423, 329)
Screenshot: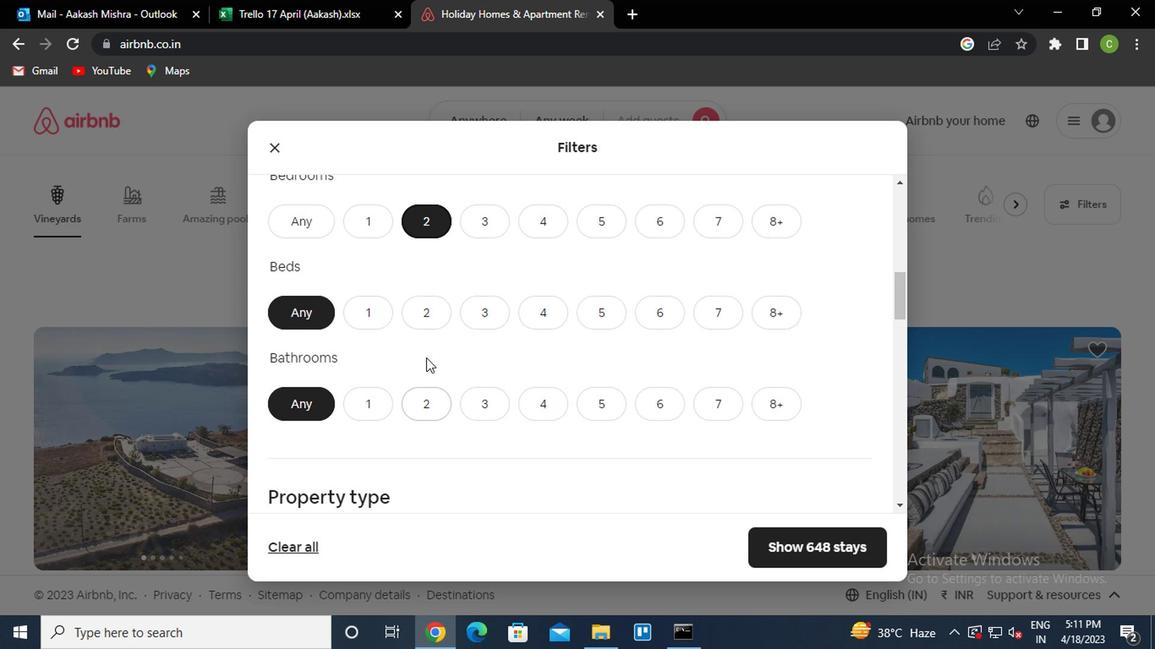 
Action: Mouse moved to (424, 310)
Screenshot: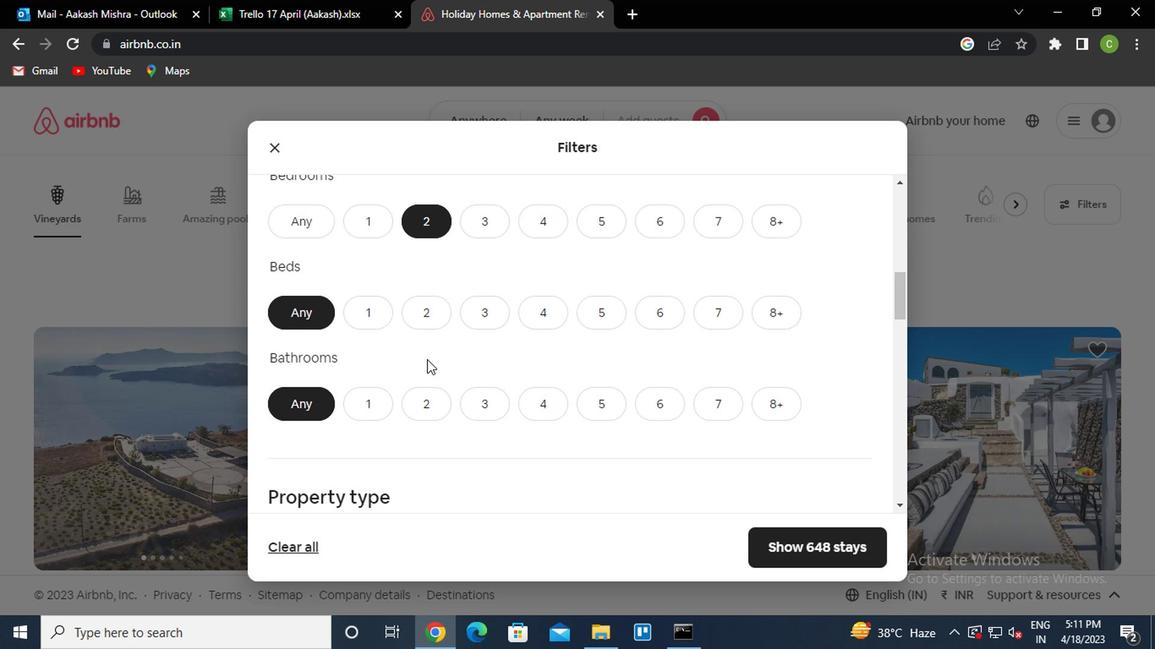 
Action: Mouse pressed left at (424, 310)
Screenshot: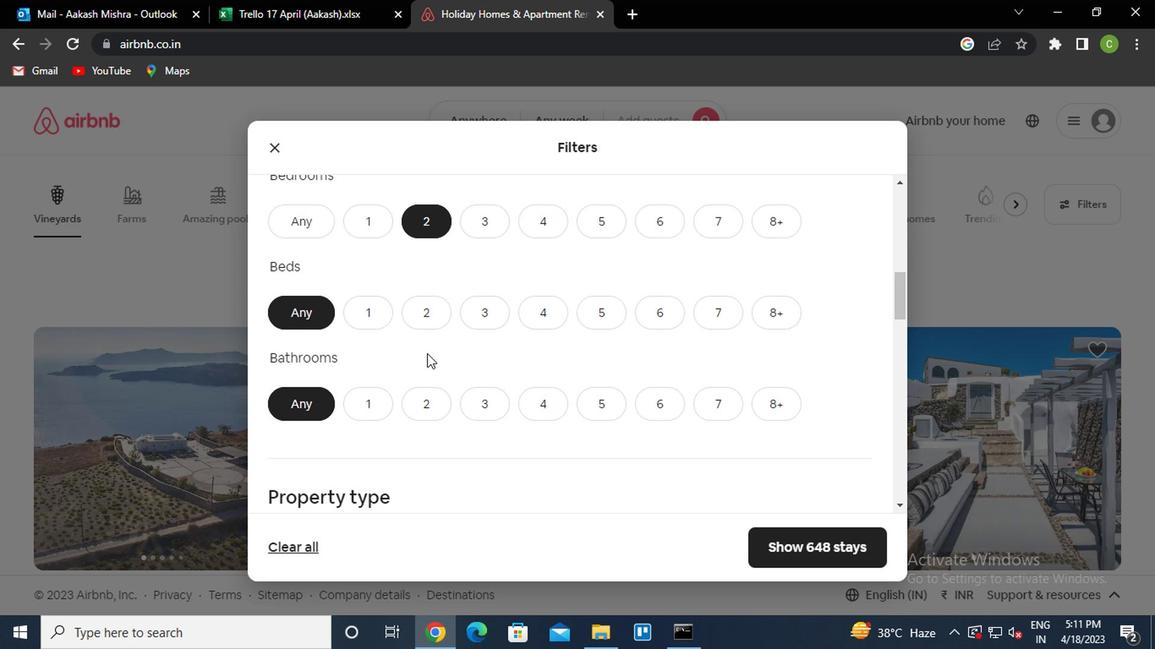 
Action: Mouse moved to (421, 407)
Screenshot: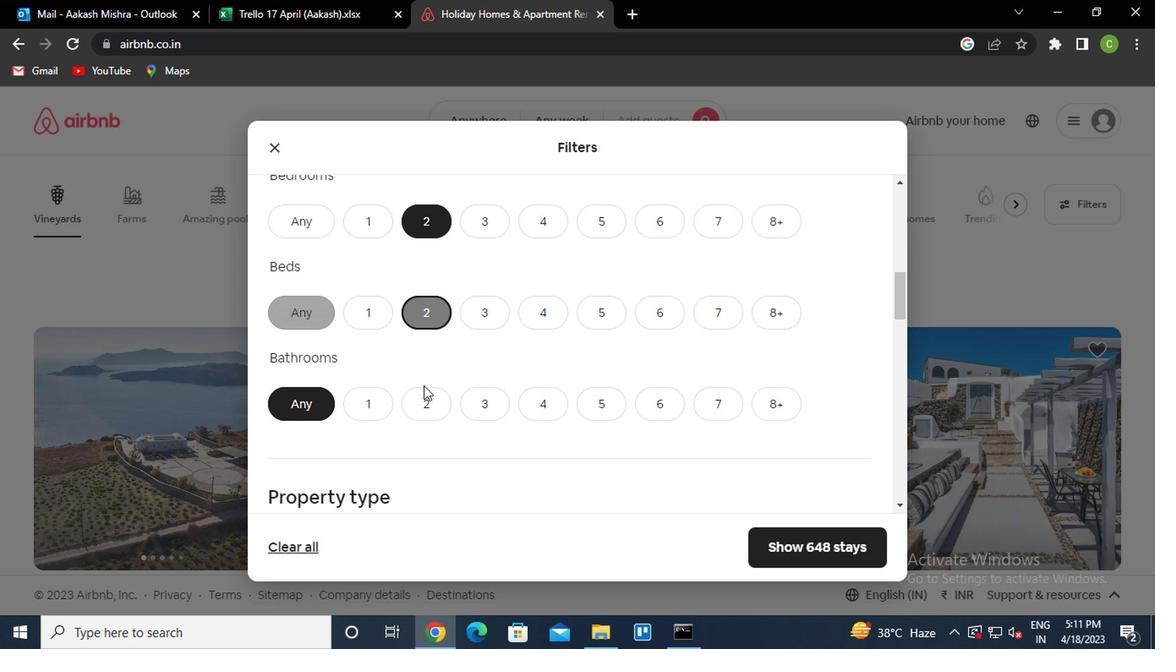 
Action: Mouse pressed left at (421, 407)
Screenshot: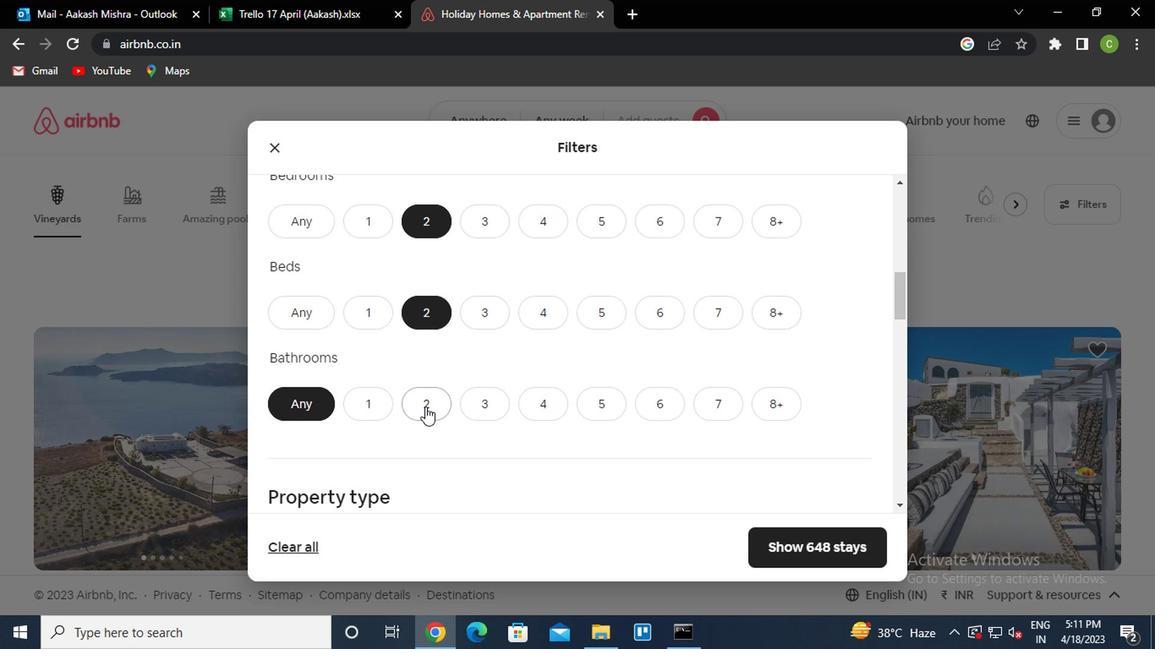 
Action: Mouse scrolled (421, 407) with delta (0, 0)
Screenshot: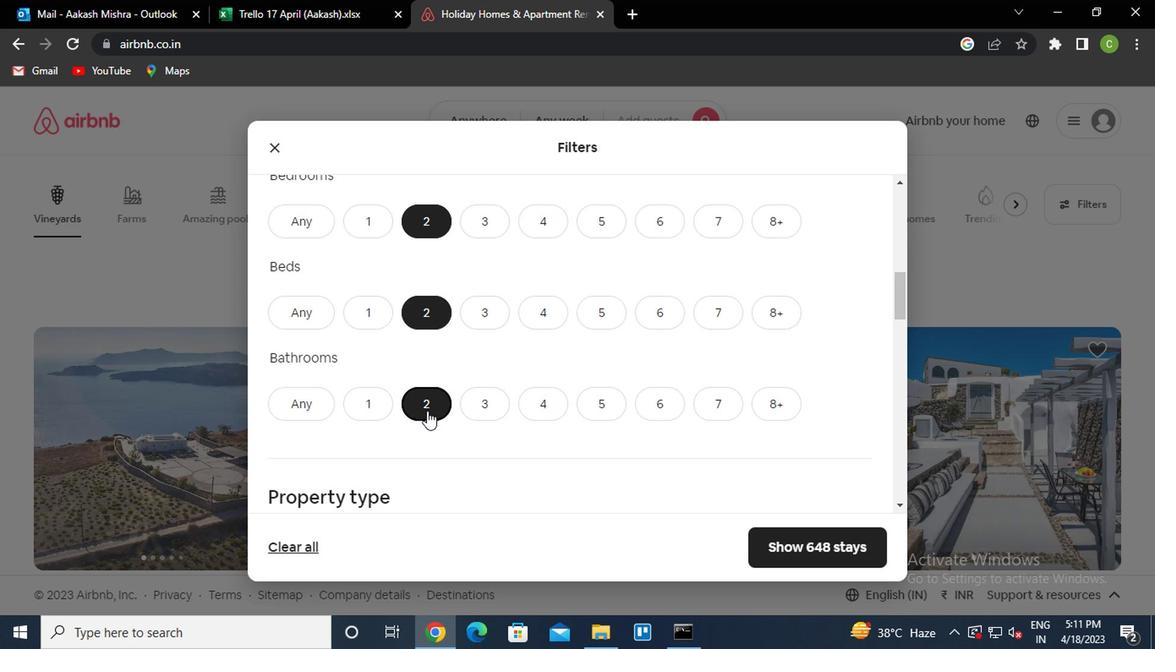 
Action: Mouse scrolled (421, 407) with delta (0, 0)
Screenshot: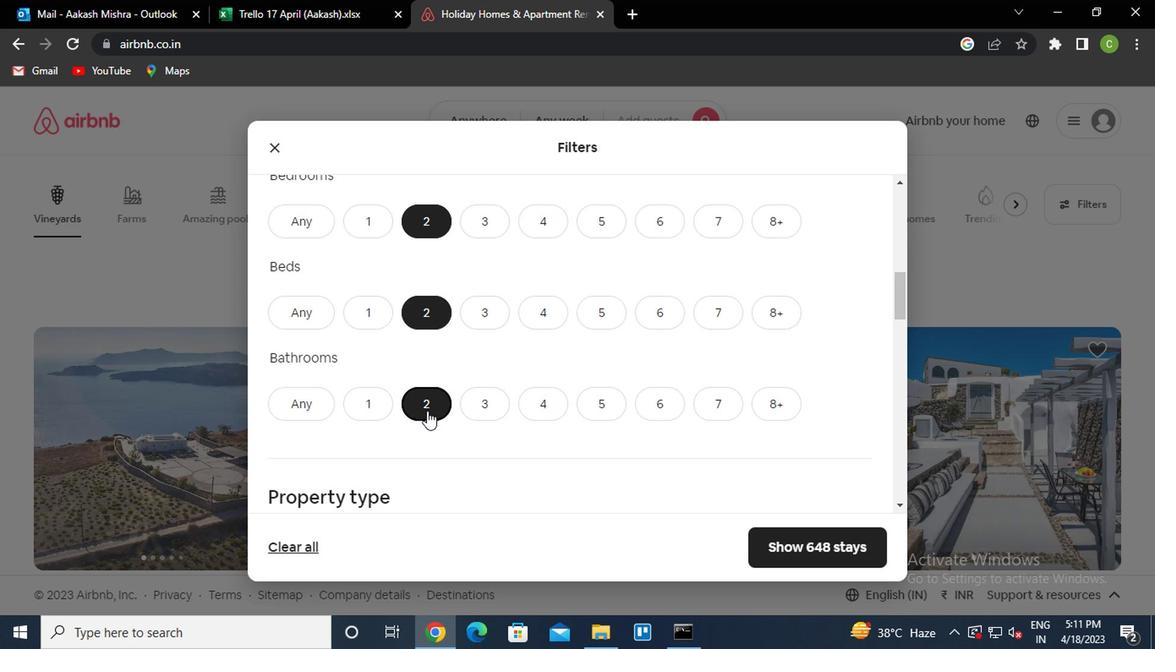 
Action: Mouse scrolled (421, 407) with delta (0, 0)
Screenshot: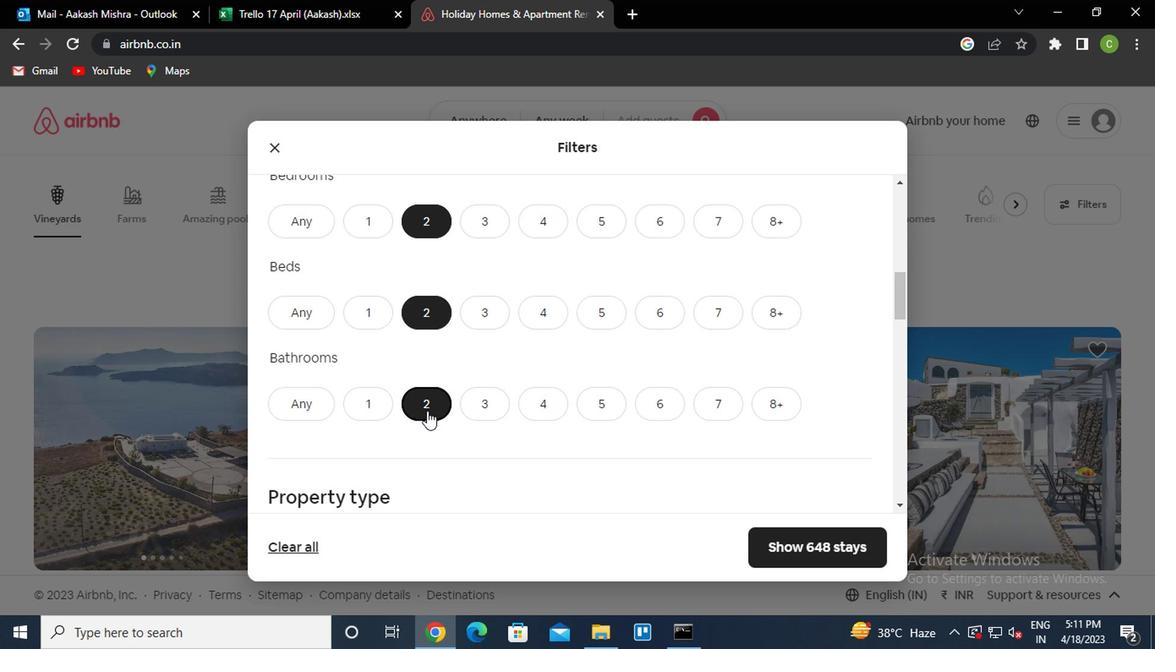 
Action: Mouse scrolled (421, 407) with delta (0, 0)
Screenshot: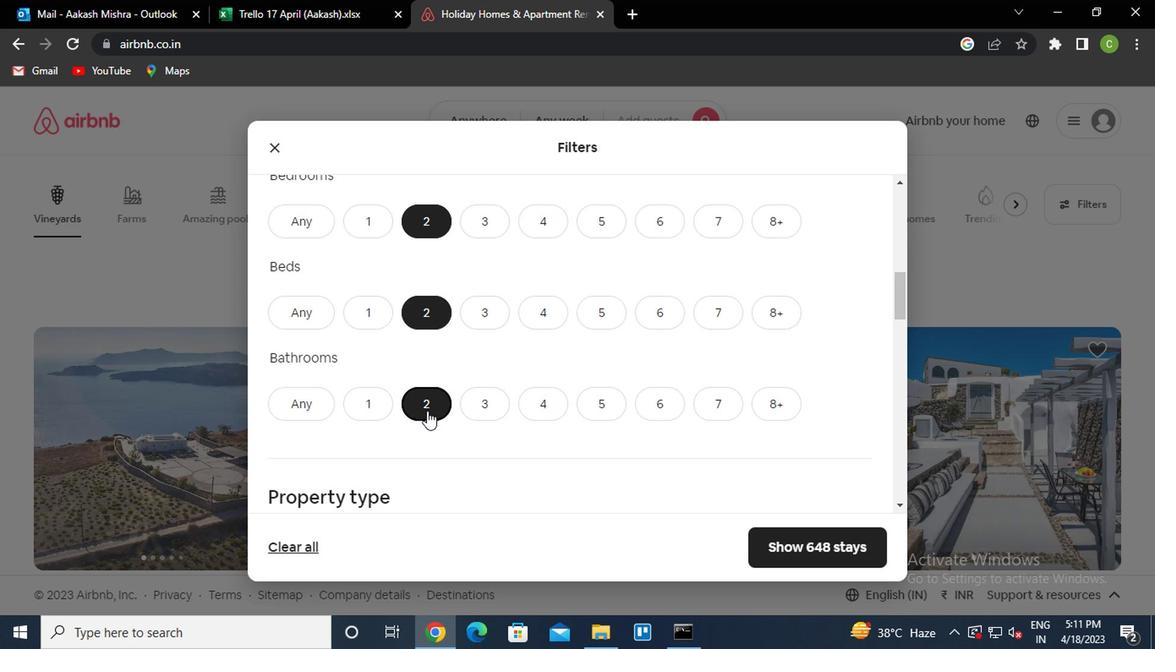
Action: Mouse scrolled (421, 407) with delta (0, 0)
Screenshot: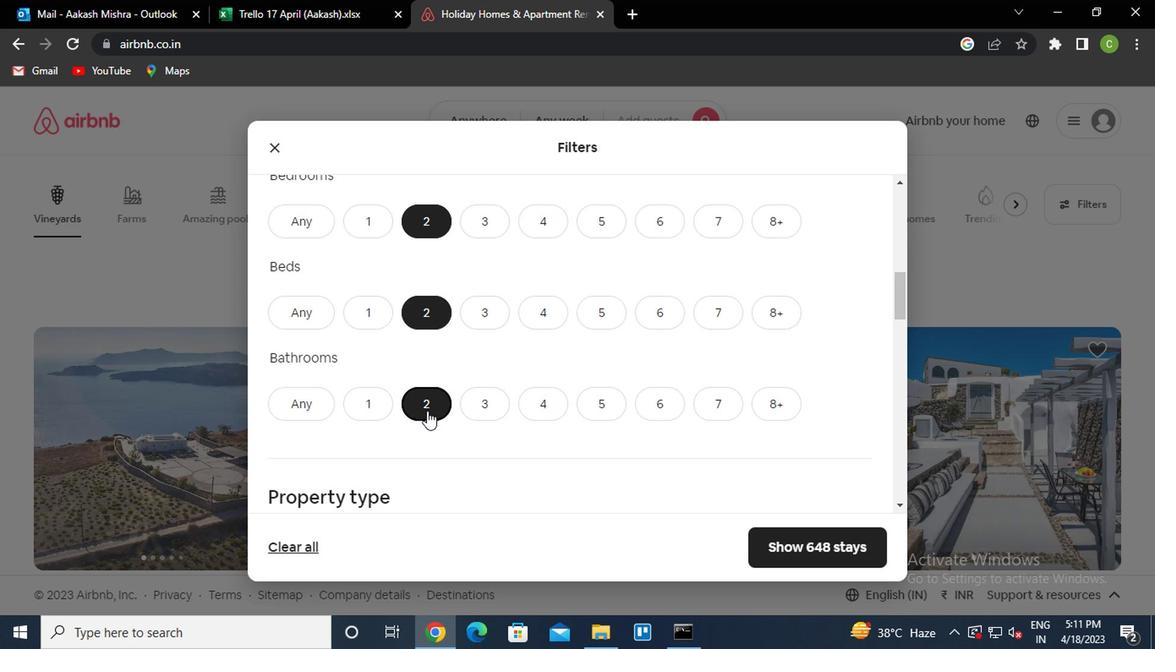 
Action: Mouse moved to (383, 193)
Screenshot: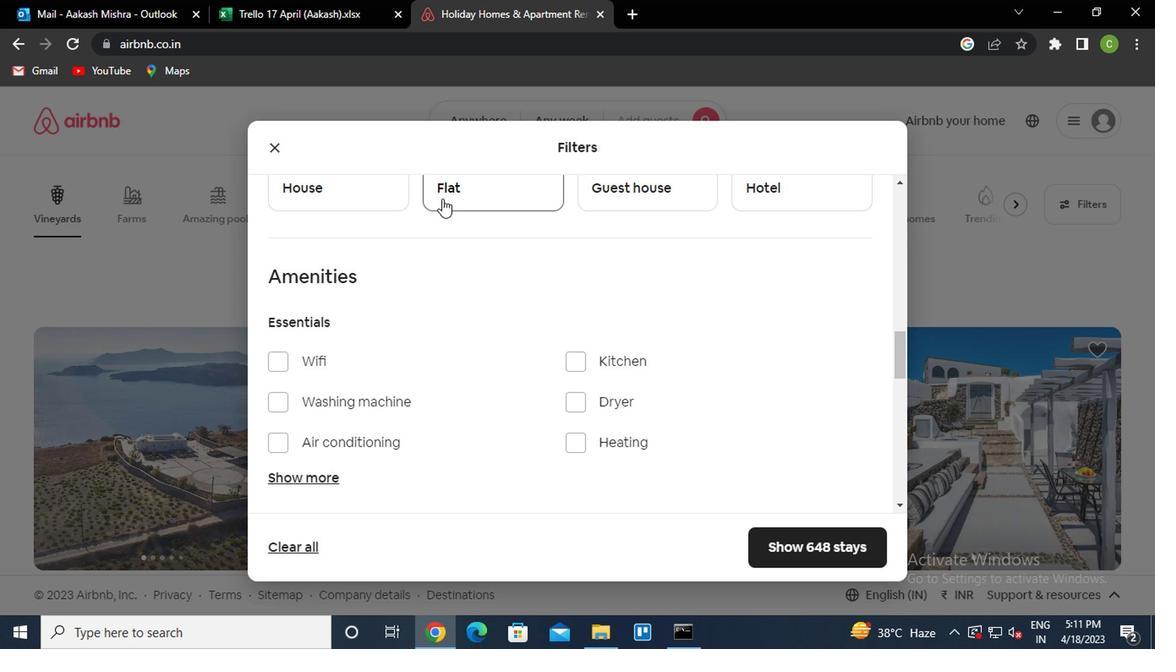 
Action: Mouse pressed left at (383, 193)
Screenshot: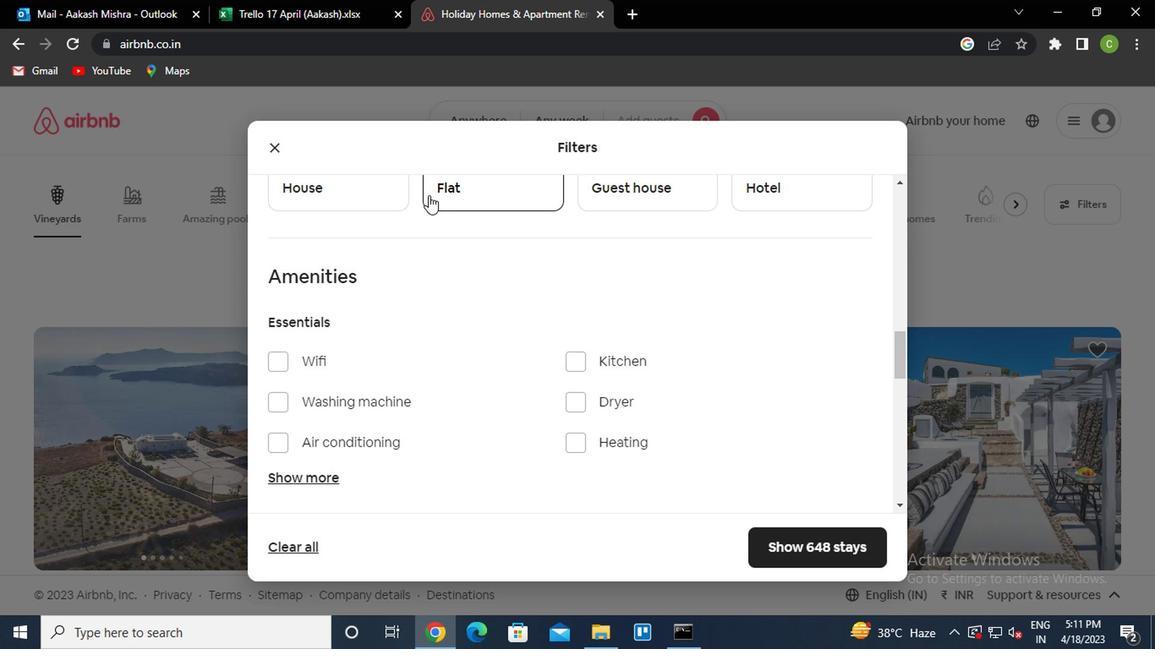 
Action: Mouse moved to (487, 344)
Screenshot: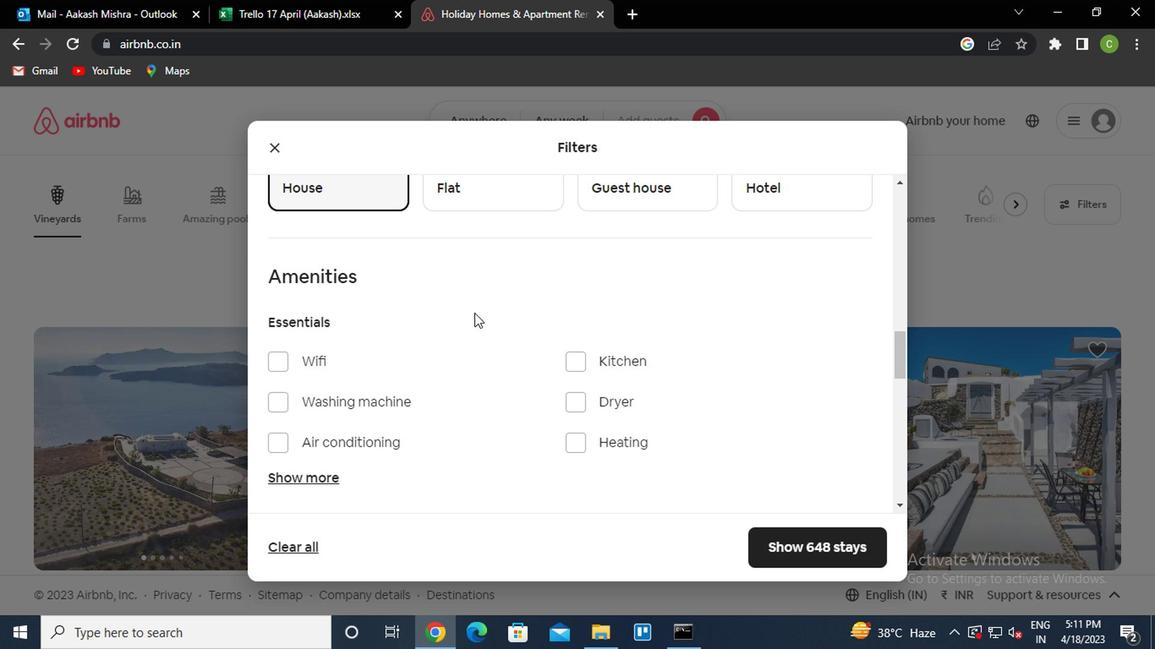 
Action: Mouse scrolled (487, 343) with delta (0, 0)
Screenshot: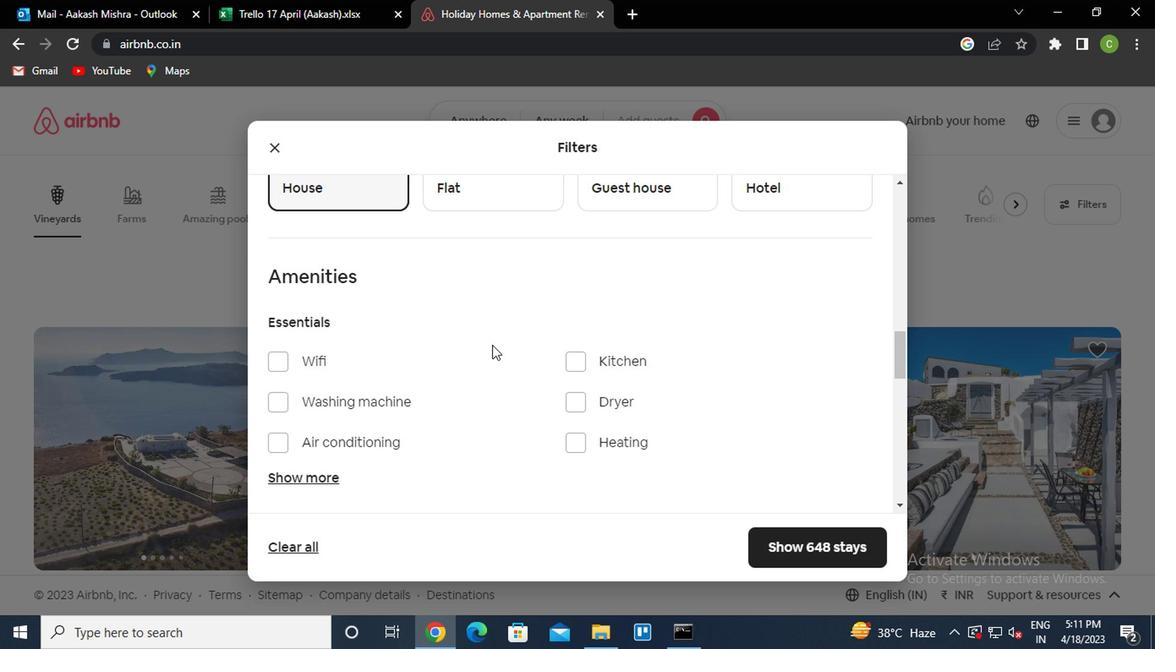 
Action: Mouse scrolled (487, 343) with delta (0, 0)
Screenshot: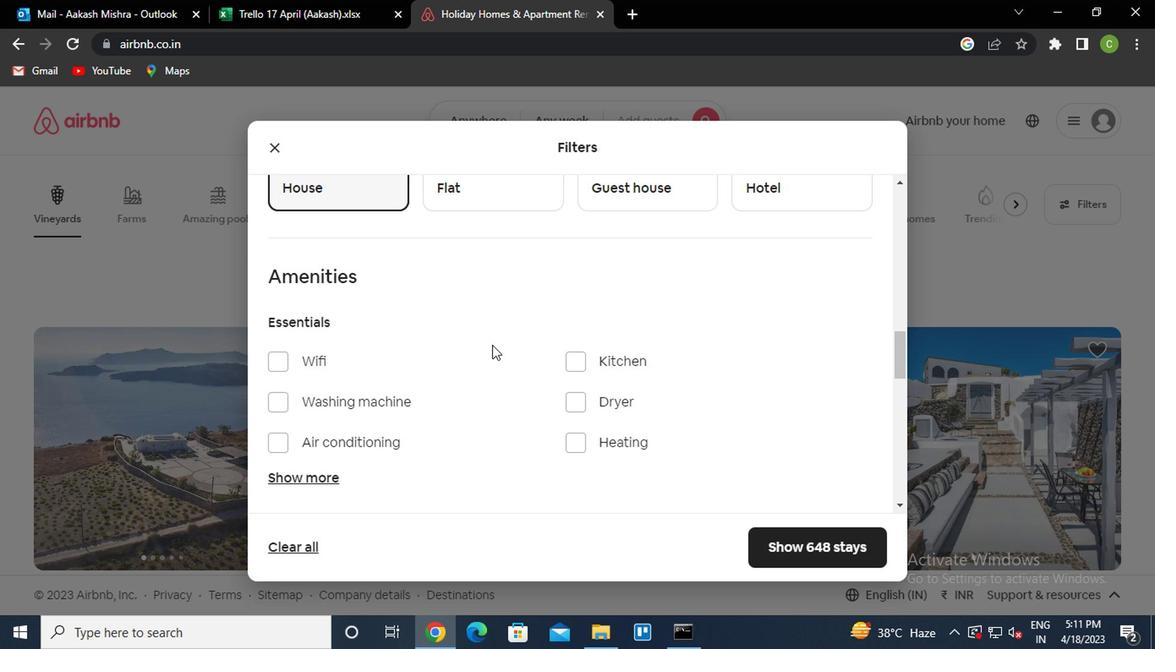 
Action: Mouse scrolled (487, 343) with delta (0, 0)
Screenshot: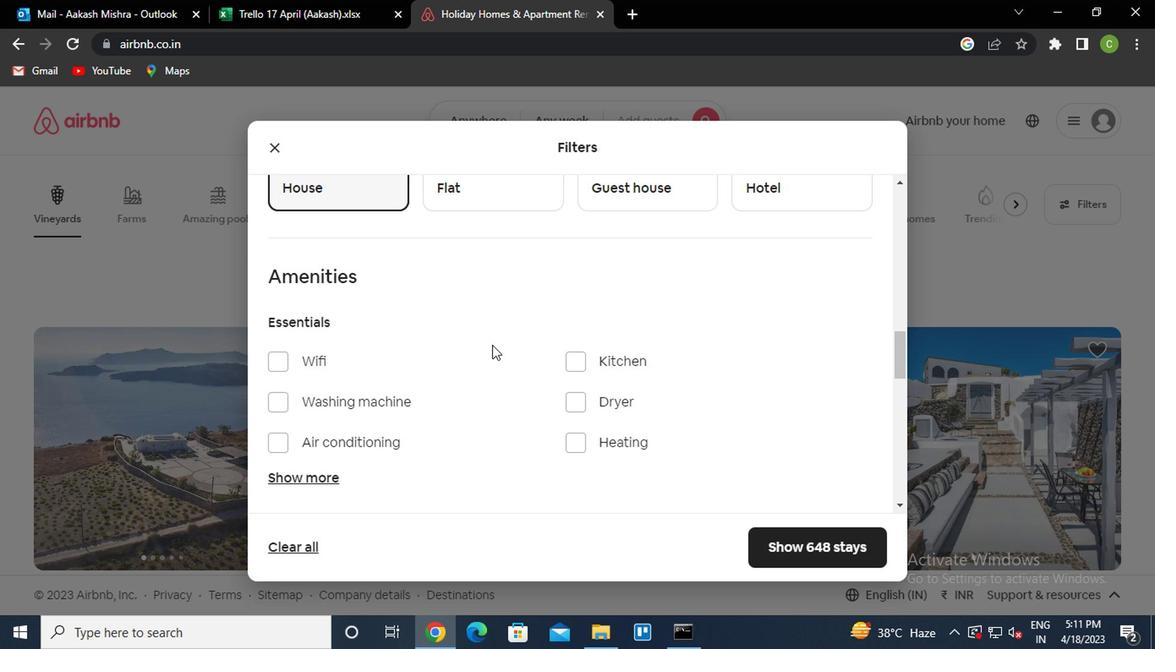 
Action: Mouse scrolled (487, 343) with delta (0, 0)
Screenshot: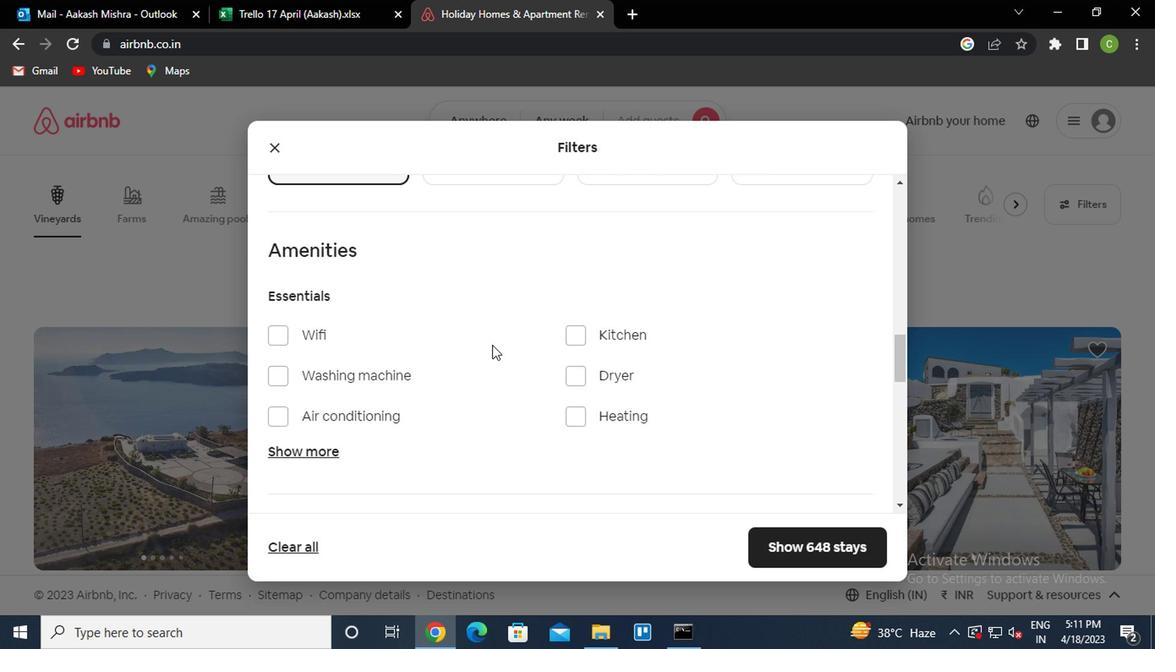
Action: Mouse moved to (487, 344)
Screenshot: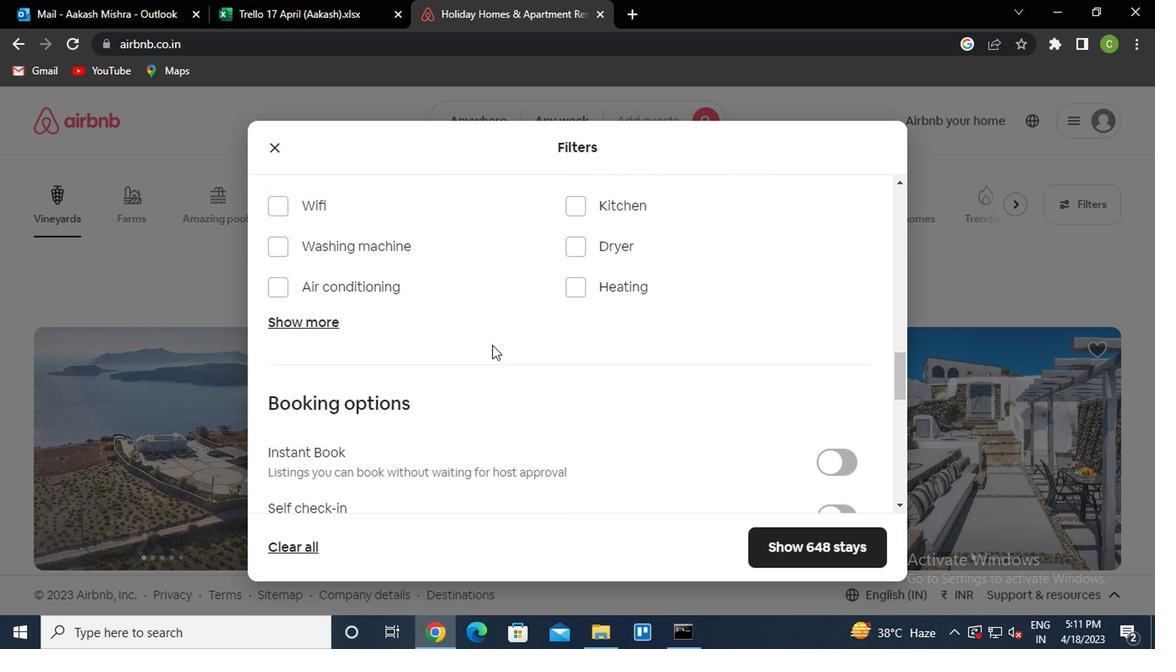 
Action: Mouse scrolled (487, 344) with delta (0, 0)
Screenshot: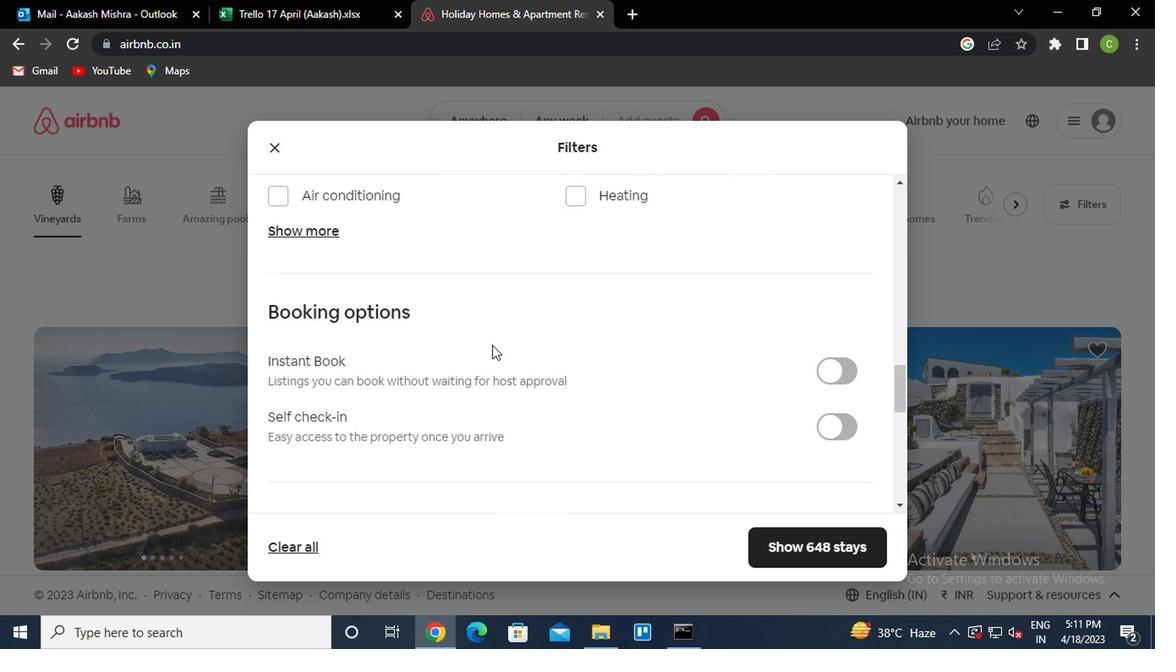 
Action: Mouse scrolled (487, 344) with delta (0, 0)
Screenshot: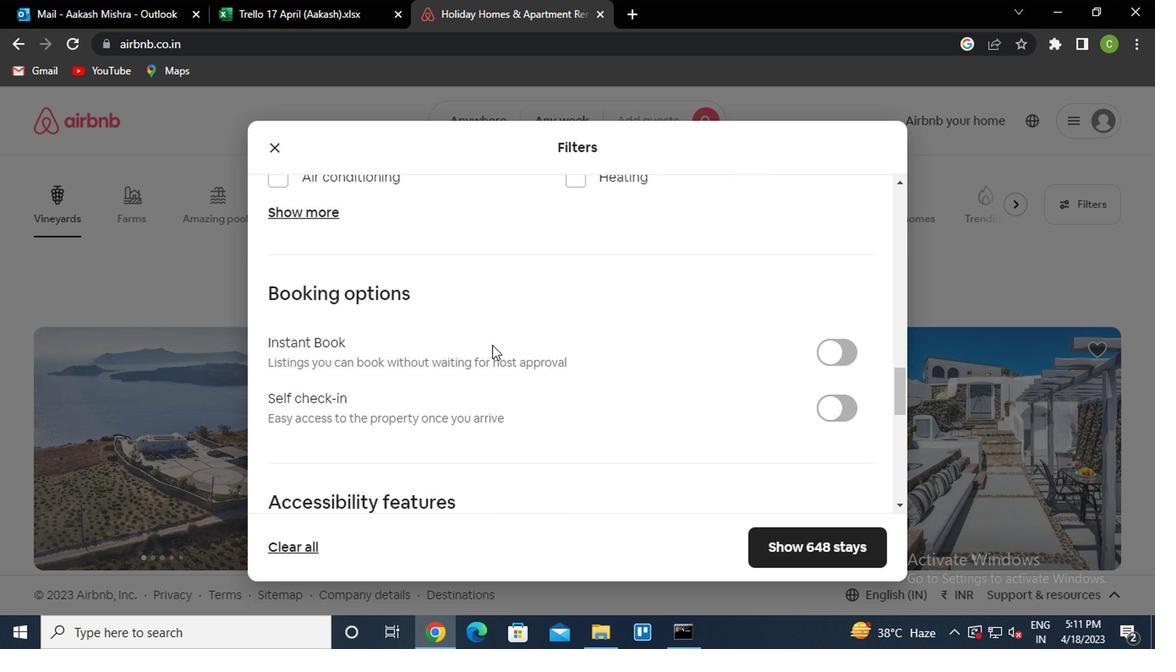 
Action: Mouse moved to (677, 311)
Screenshot: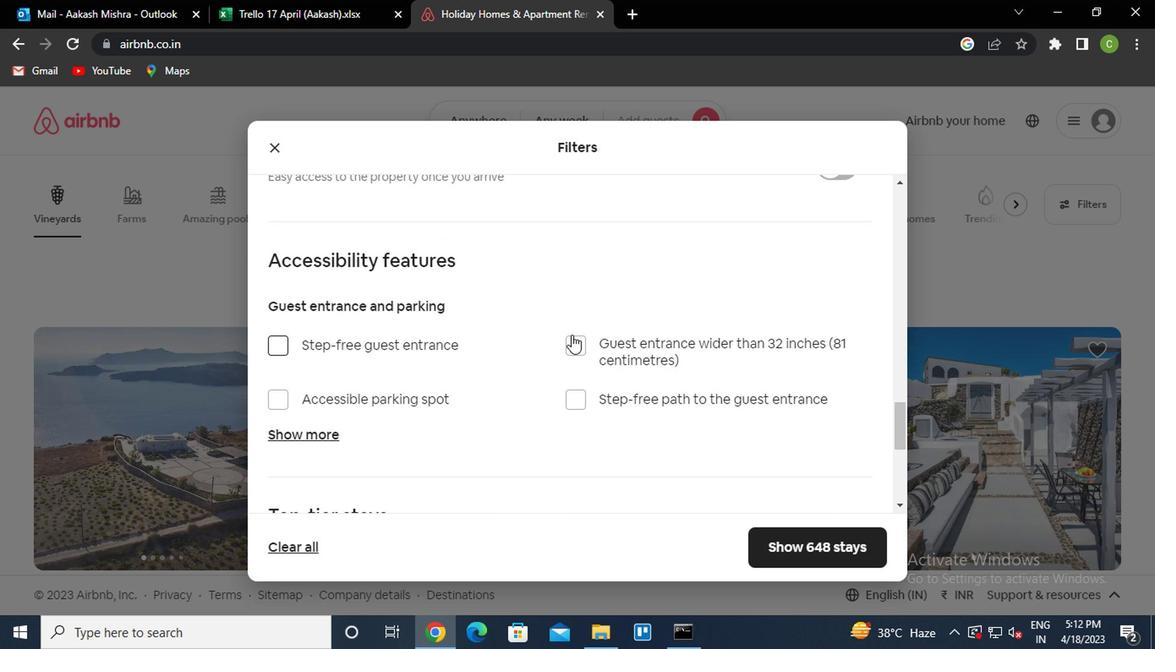 
Action: Mouse scrolled (677, 312) with delta (0, 0)
Screenshot: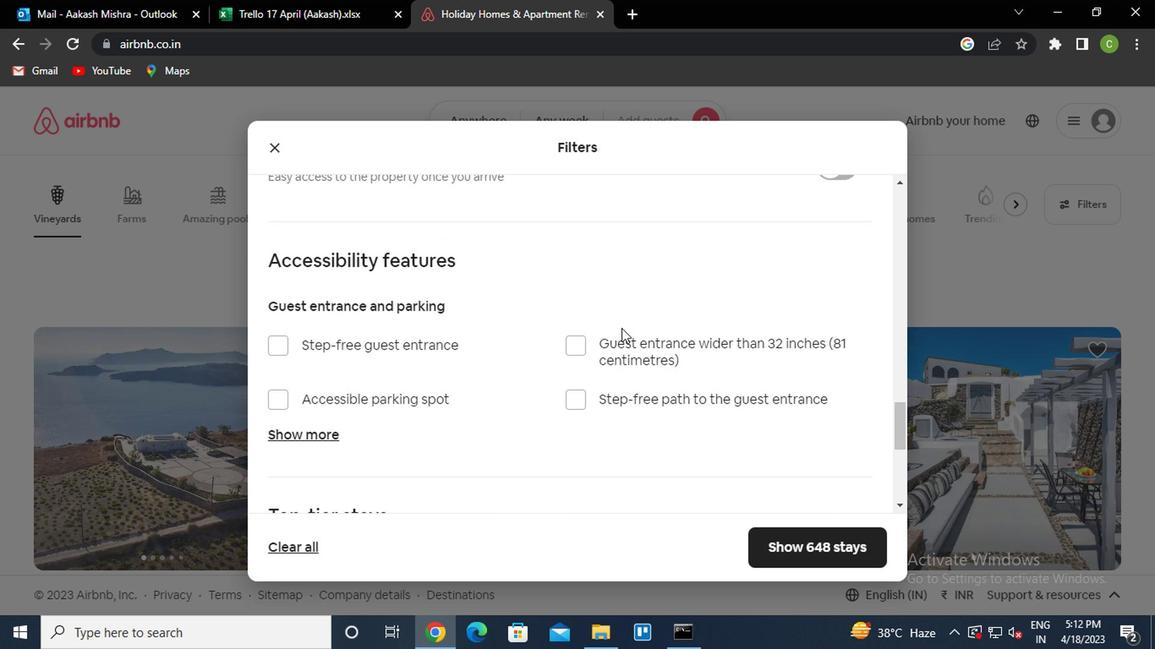 
Action: Mouse scrolled (677, 312) with delta (0, 0)
Screenshot: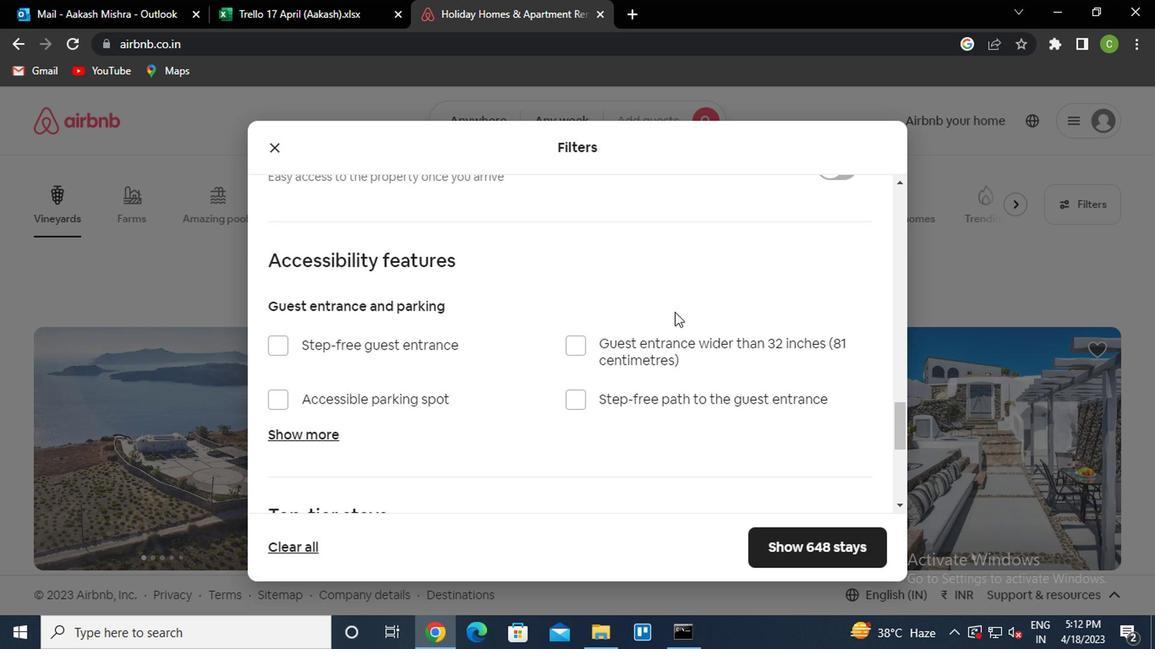 
Action: Mouse moved to (826, 339)
Screenshot: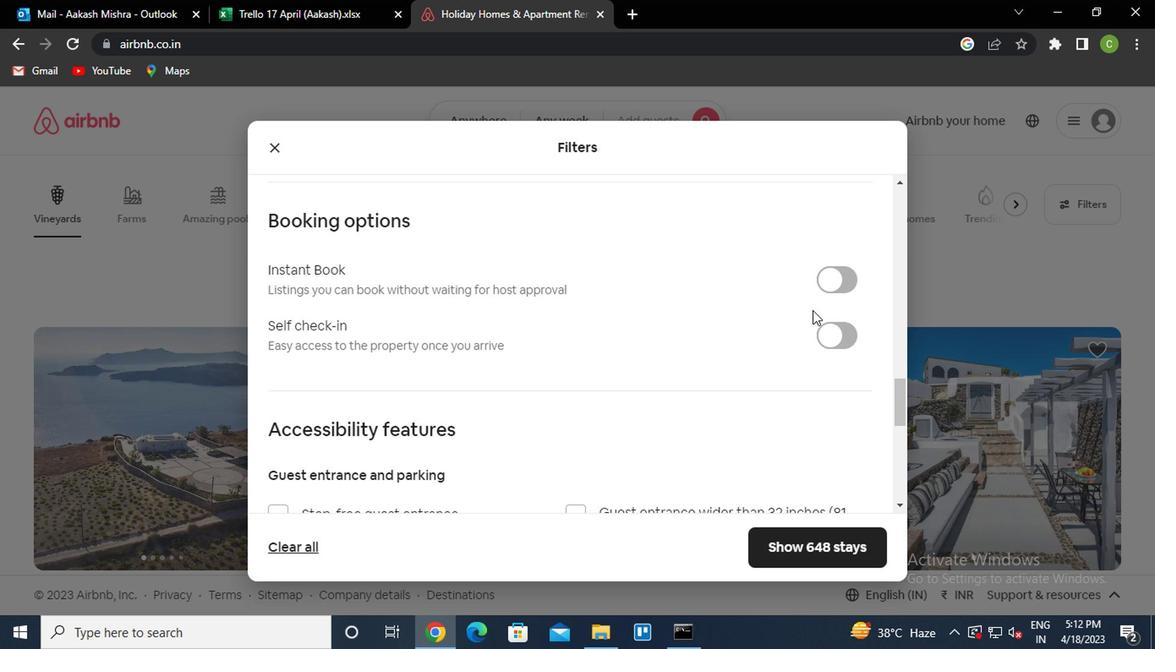 
Action: Mouse pressed left at (826, 339)
Screenshot: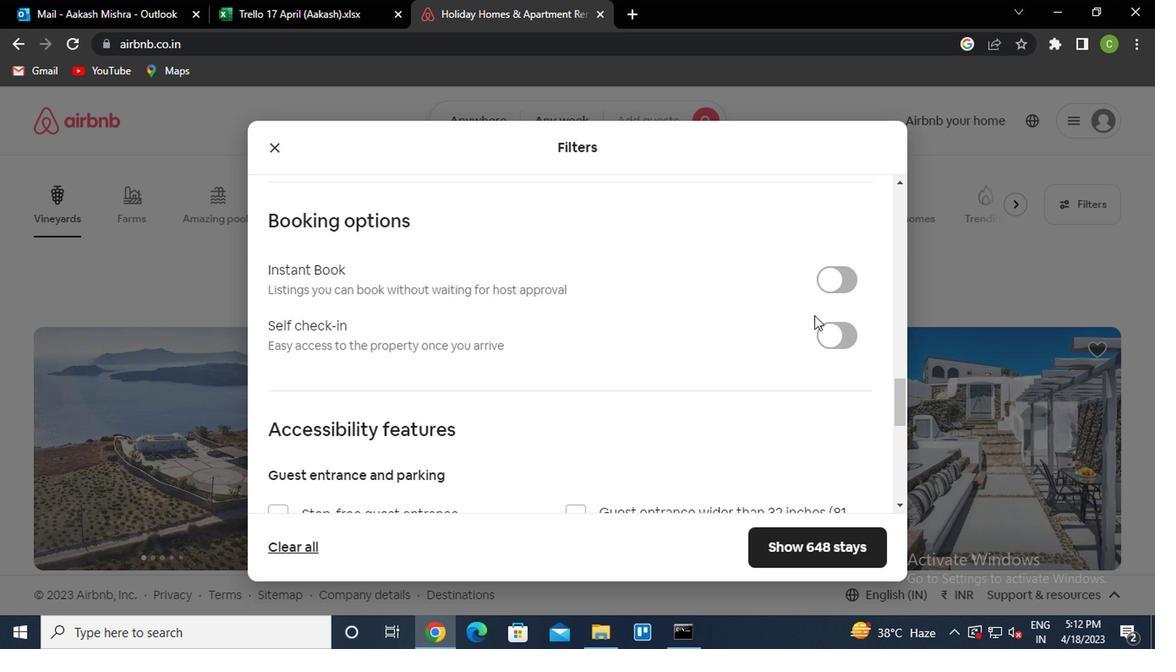 
Action: Mouse moved to (574, 417)
Screenshot: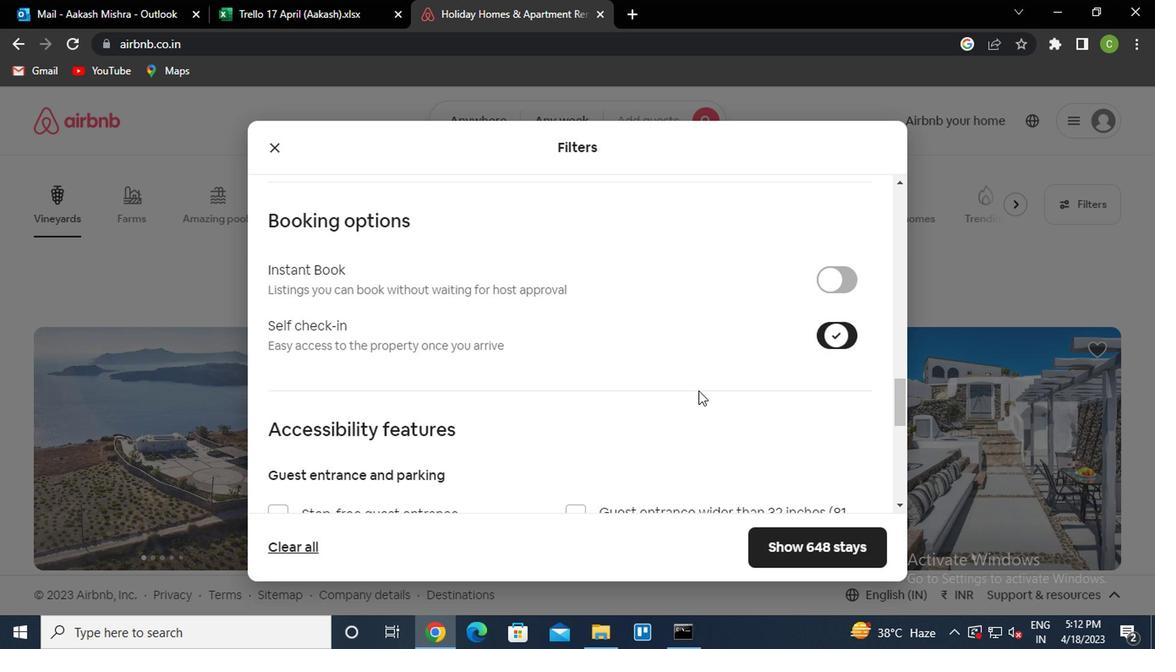 
Action: Mouse scrolled (574, 416) with delta (0, 0)
Screenshot: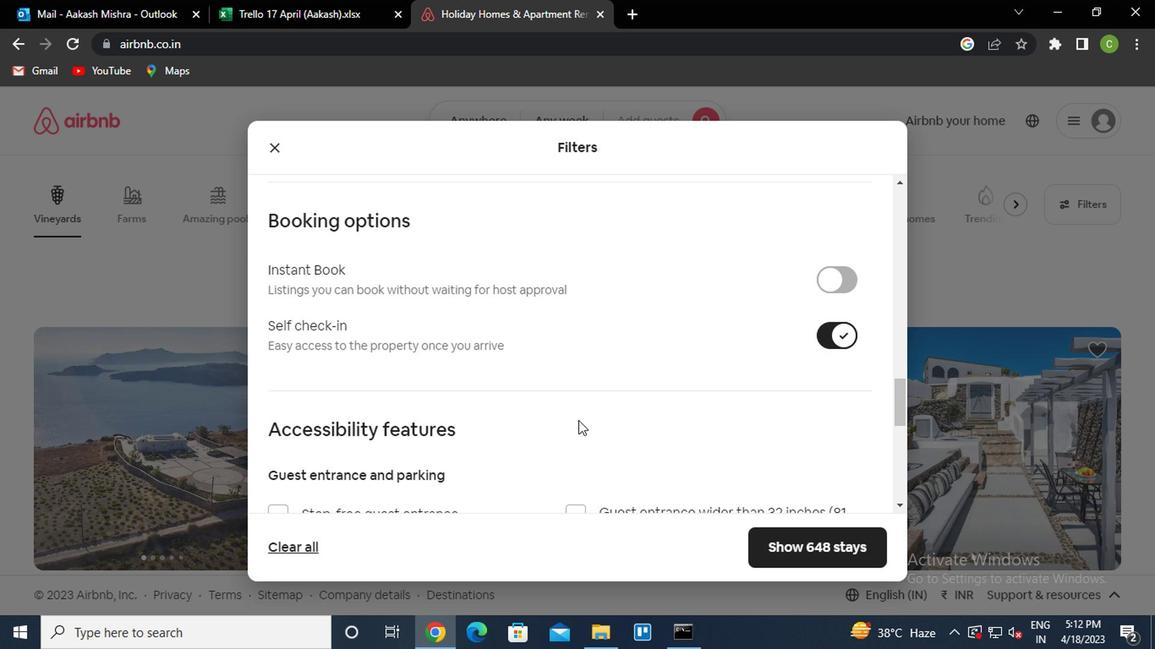 
Action: Mouse scrolled (574, 416) with delta (0, 0)
Screenshot: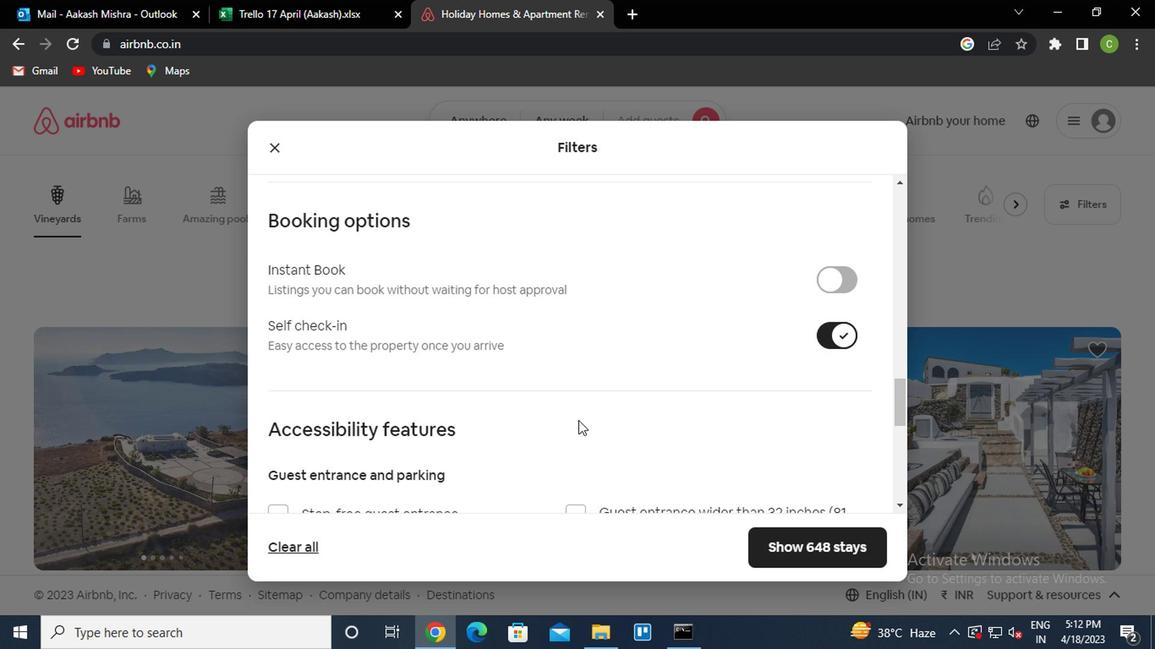 
Action: Mouse scrolled (574, 416) with delta (0, 0)
Screenshot: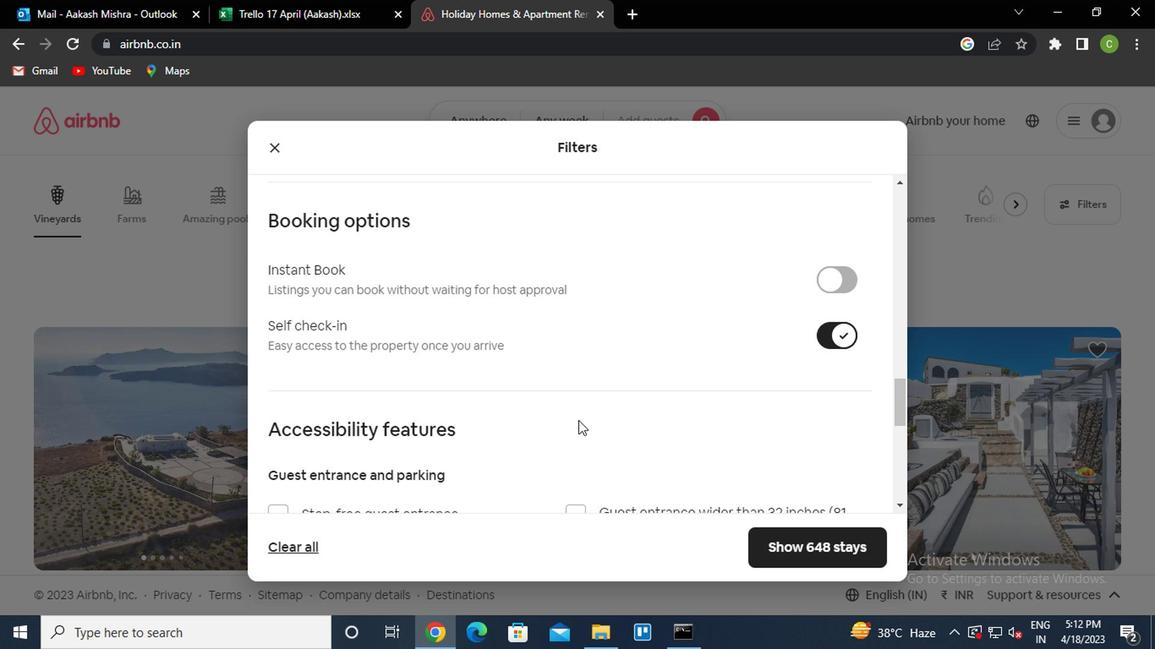 
Action: Mouse scrolled (574, 416) with delta (0, 0)
Screenshot: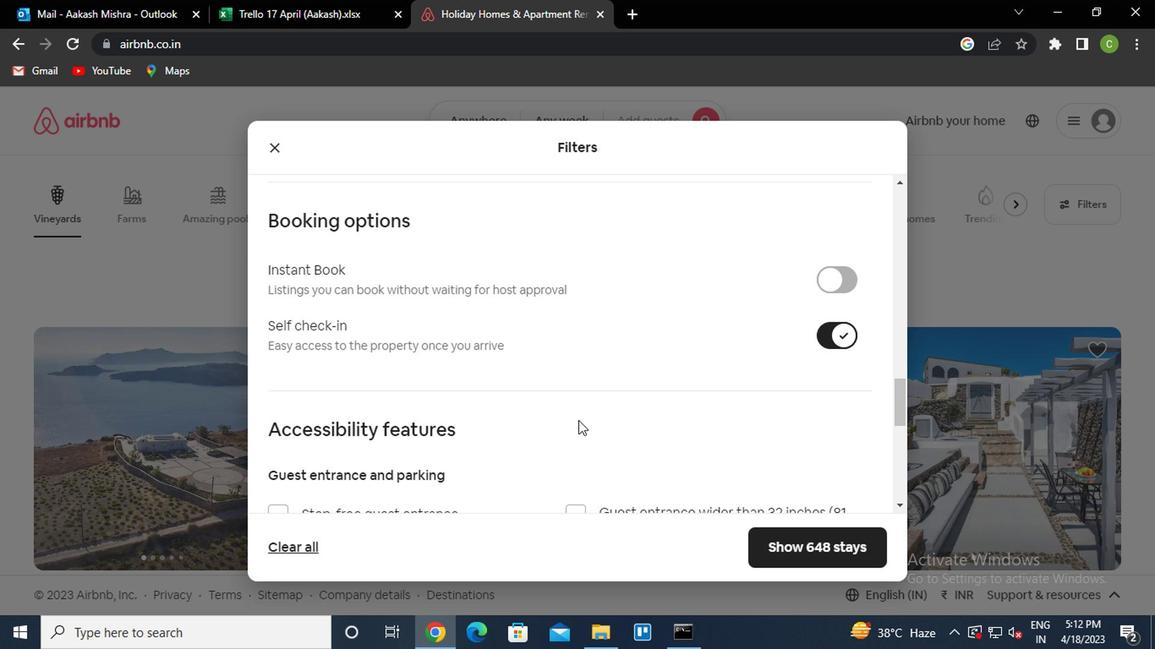 
Action: Mouse scrolled (574, 416) with delta (0, 0)
Screenshot: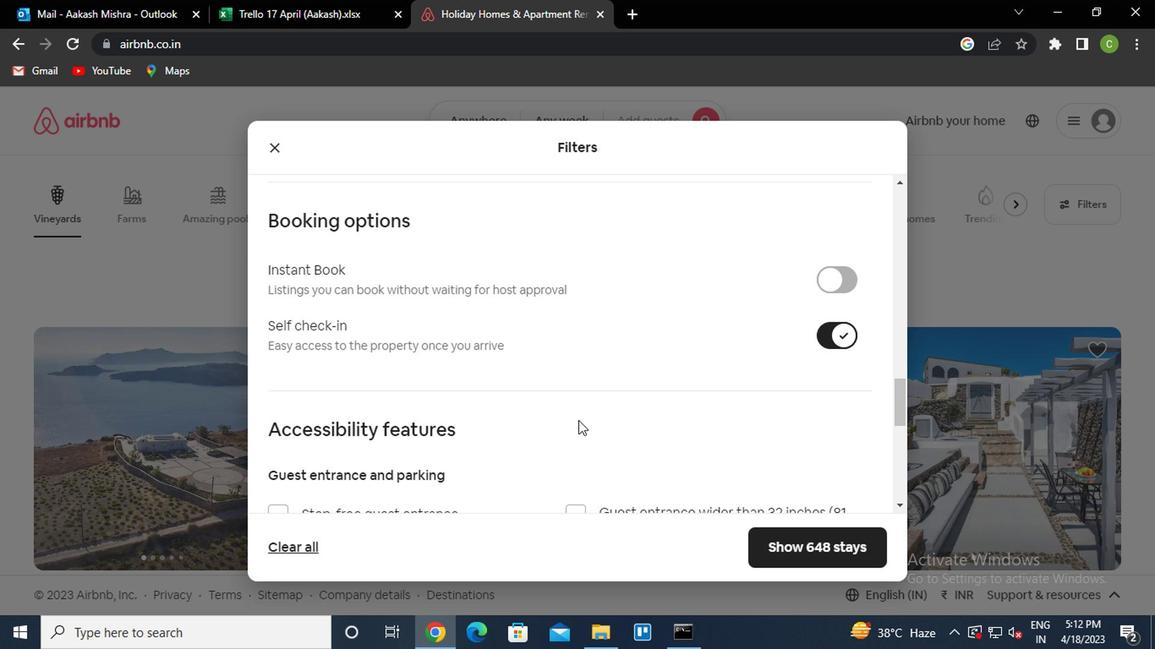 
Action: Mouse scrolled (574, 416) with delta (0, 0)
Screenshot: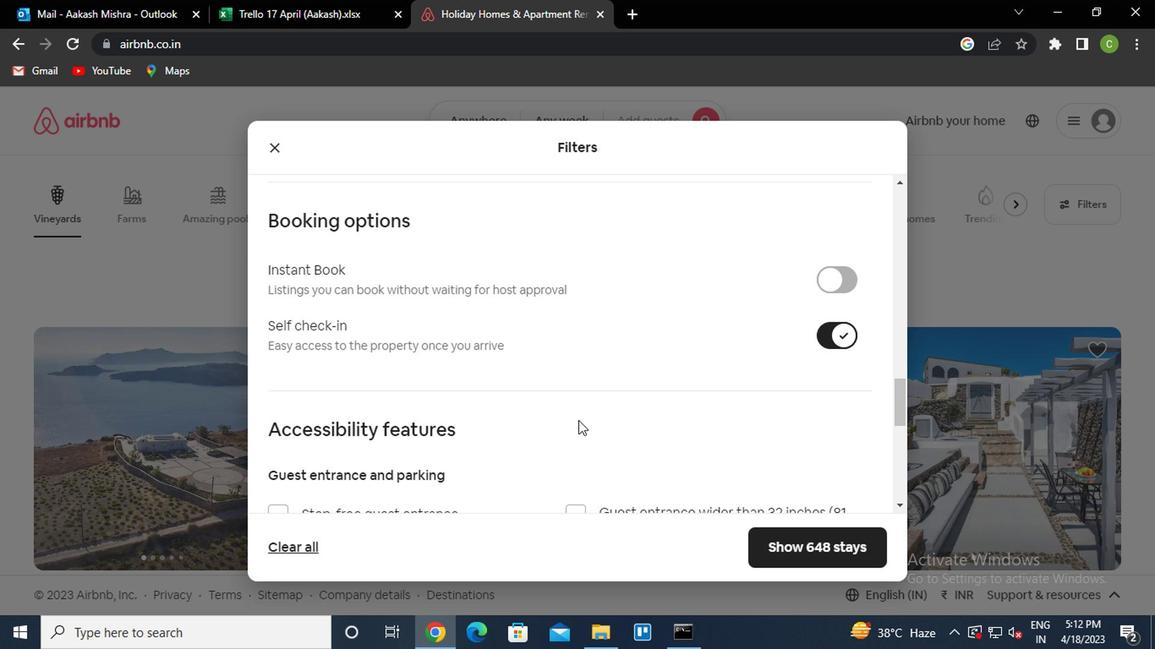 
Action: Mouse scrolled (574, 416) with delta (0, 0)
Screenshot: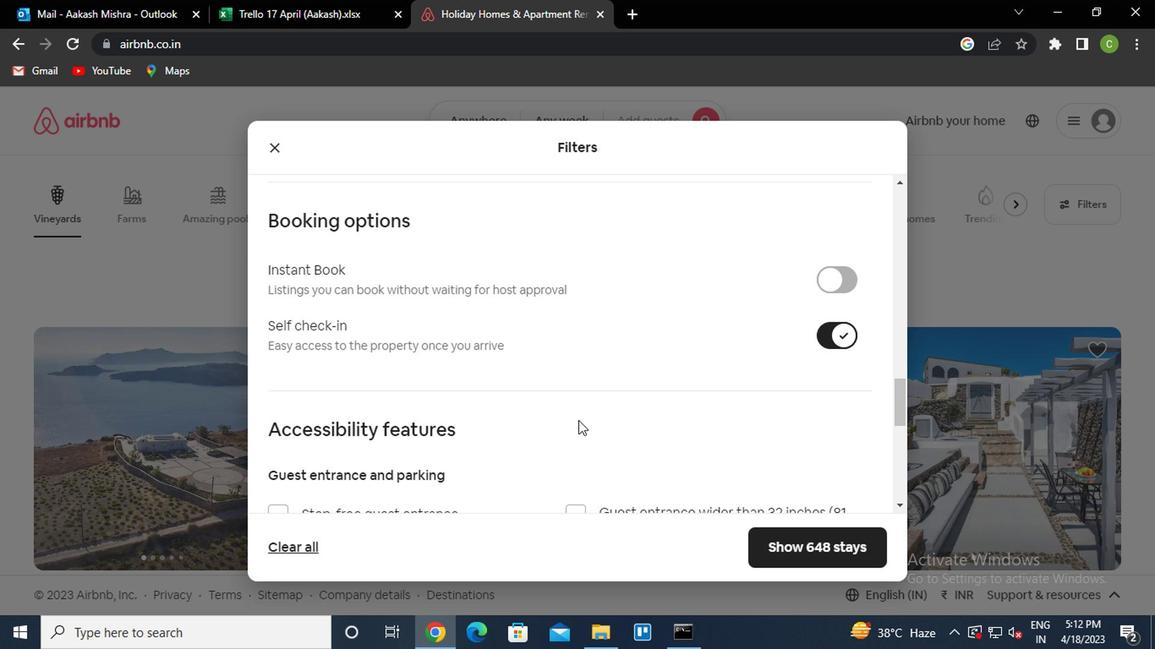 
Action: Mouse scrolled (574, 416) with delta (0, 0)
Screenshot: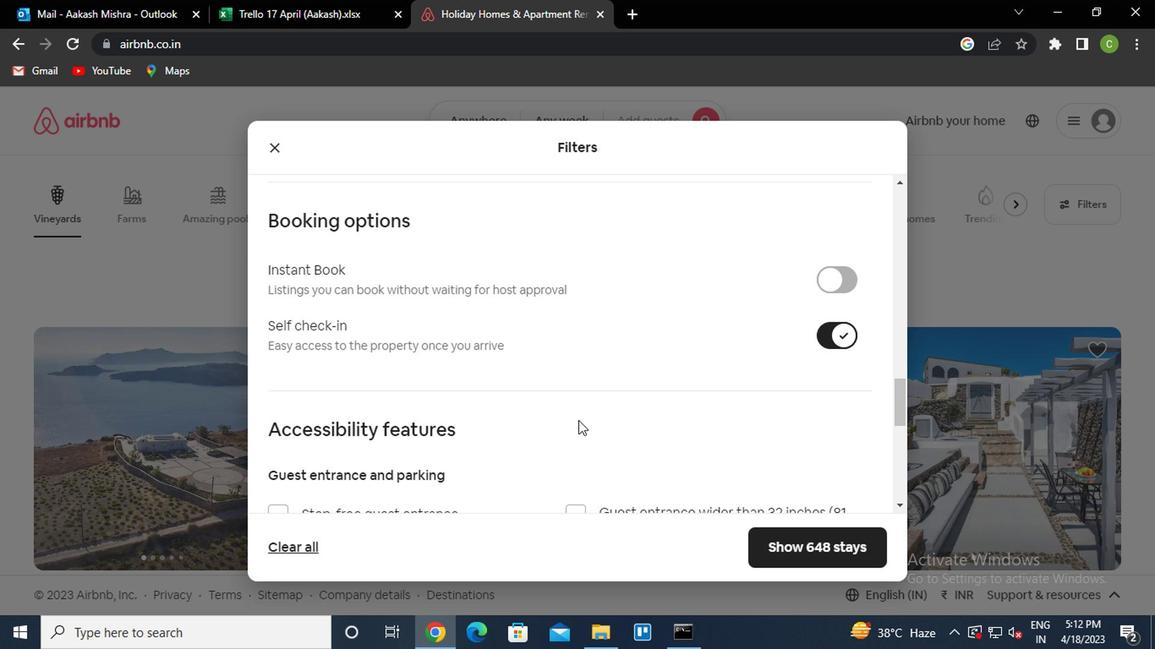 
Action: Mouse moved to (303, 464)
Screenshot: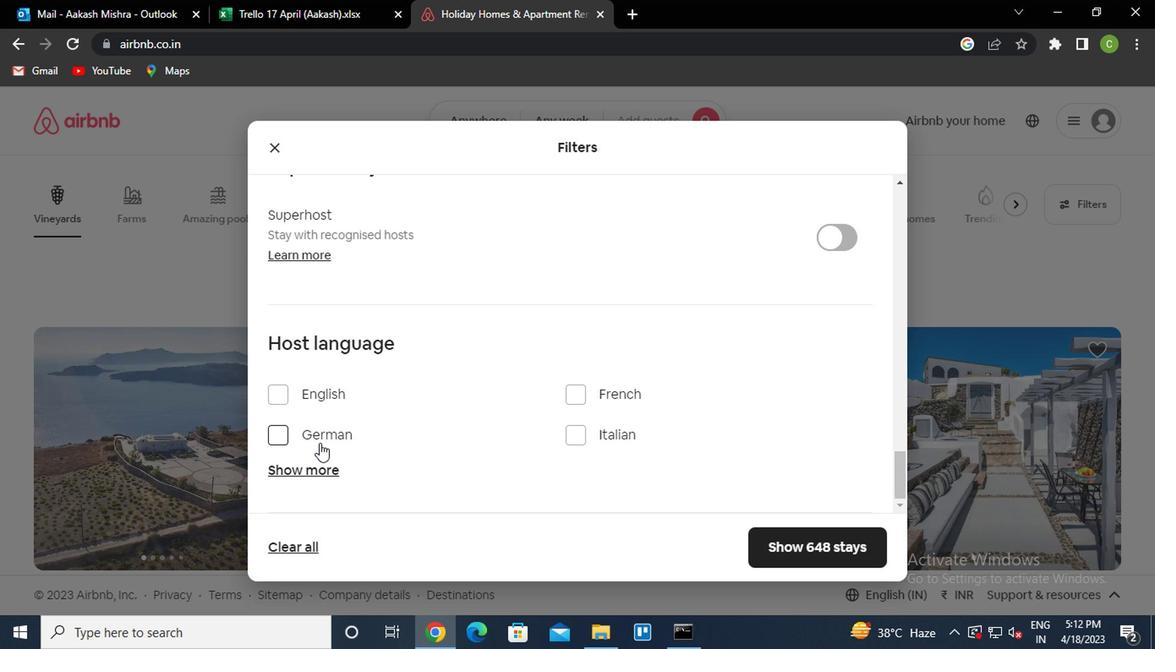 
Action: Mouse pressed left at (303, 464)
Screenshot: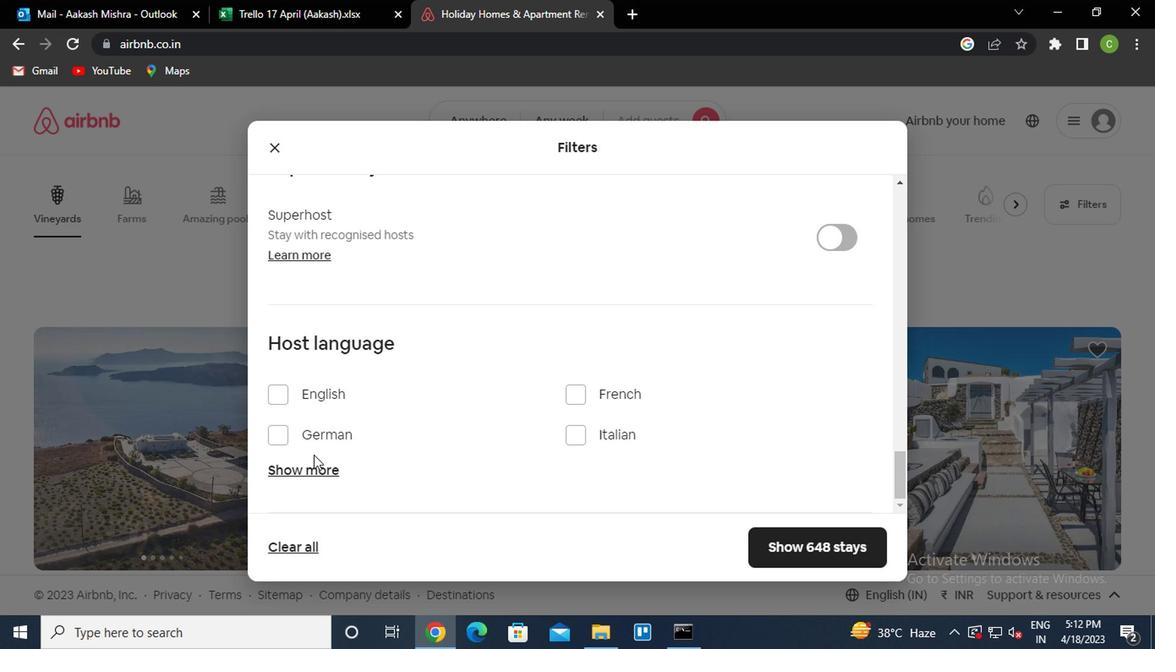 
Action: Mouse moved to (604, 478)
Screenshot: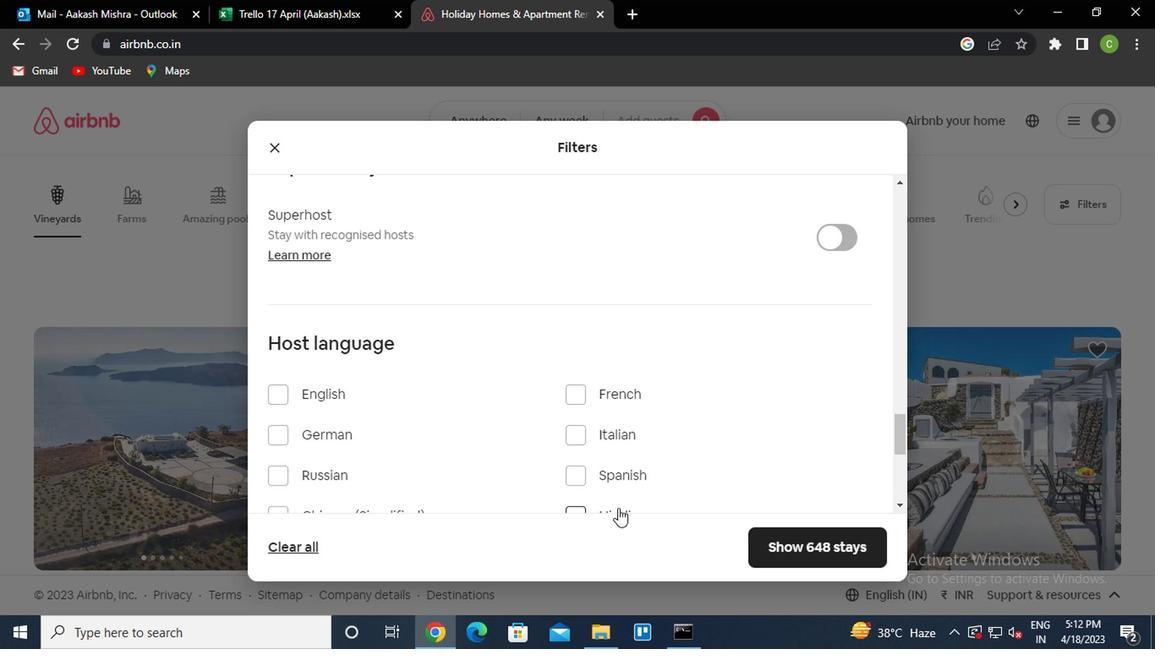 
Action: Mouse pressed left at (604, 478)
Screenshot: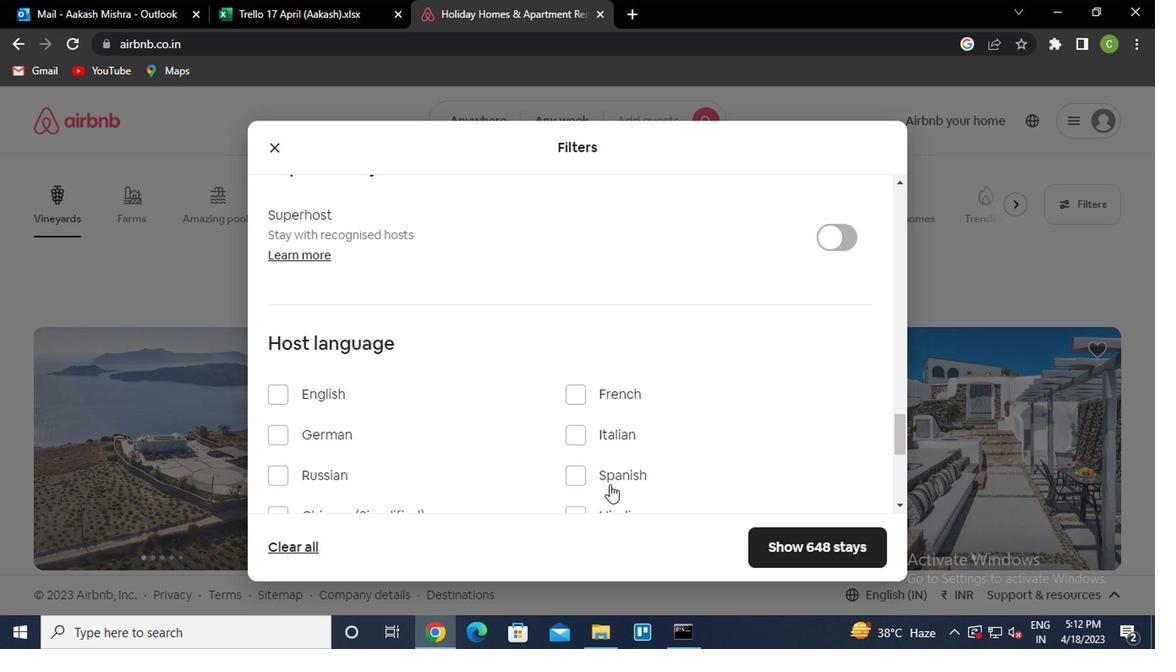 
Action: Mouse moved to (833, 525)
Screenshot: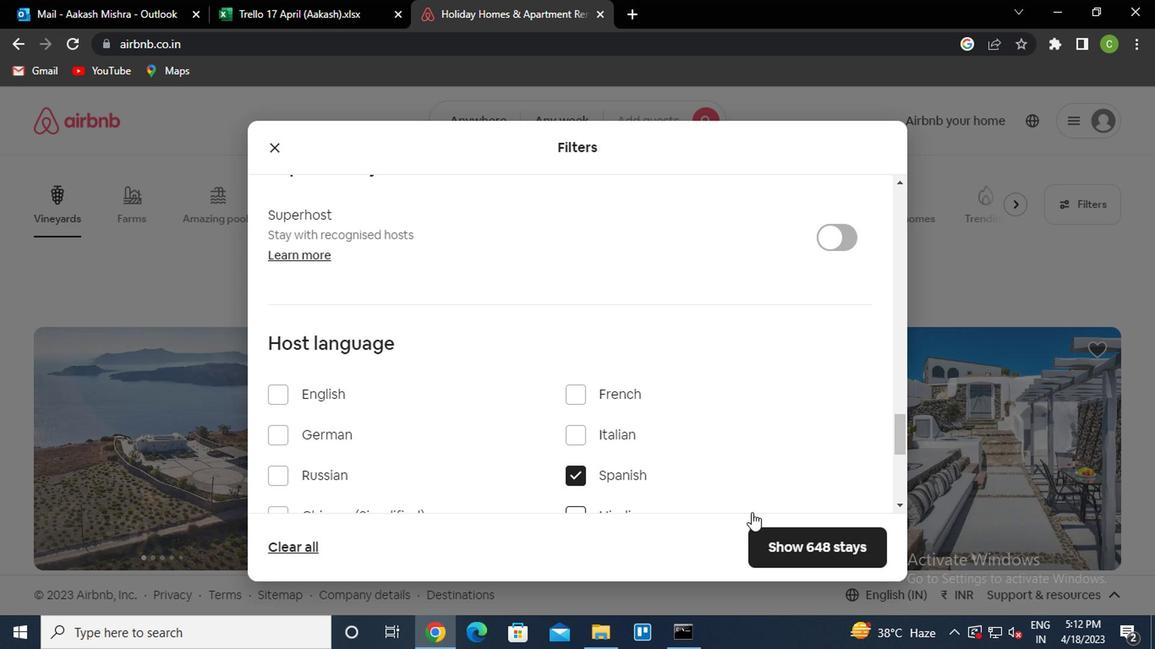 
Action: Mouse pressed left at (833, 525)
Screenshot: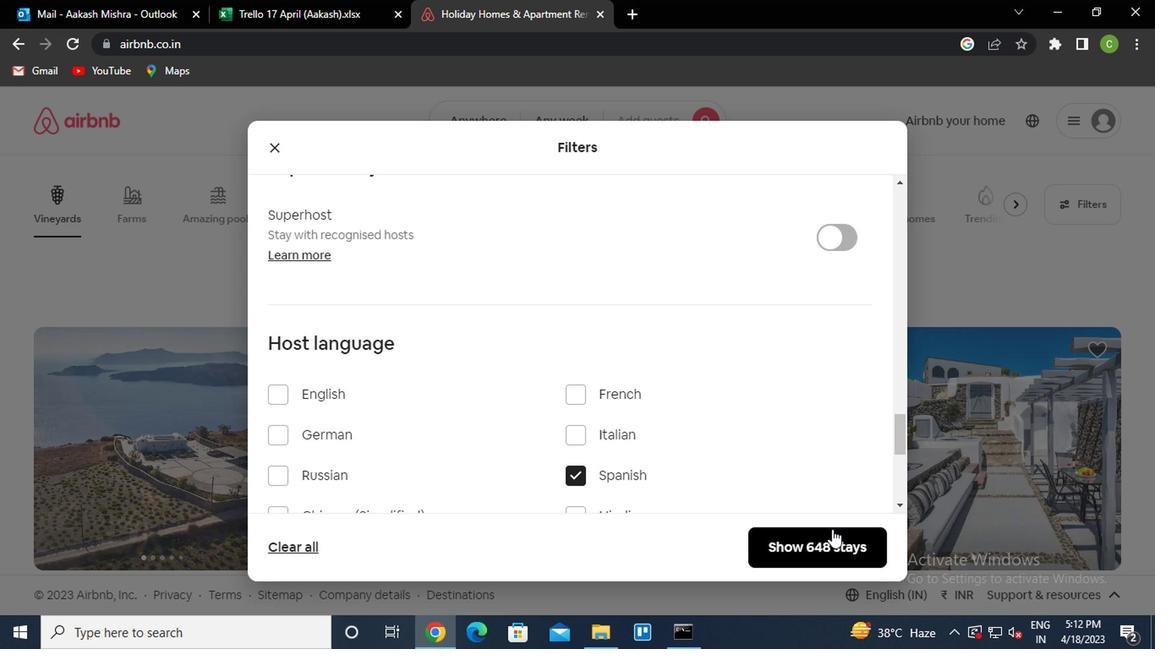 
Action: Mouse moved to (569, 533)
Screenshot: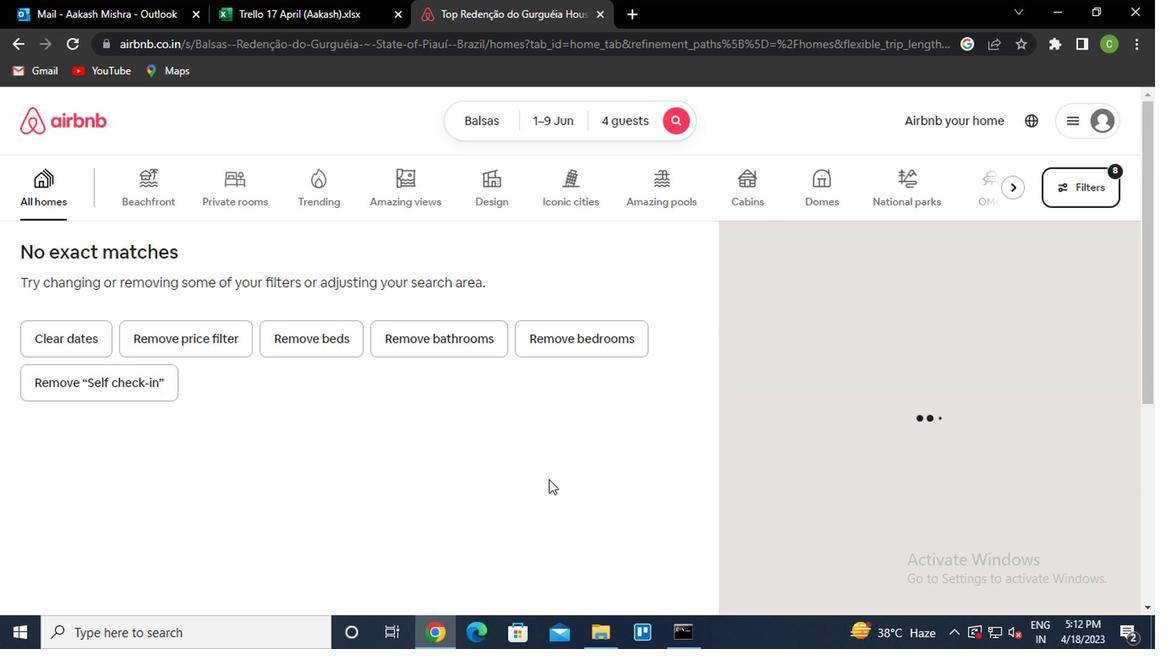 
